 Task: Add a signature Kirsten Carter containing Best wishes for a happy National Voter Registration Day, Kirsten Carter to email address softage.3@softage.net and add a label Inventory management
Action: Mouse moved to (560, 312)
Screenshot: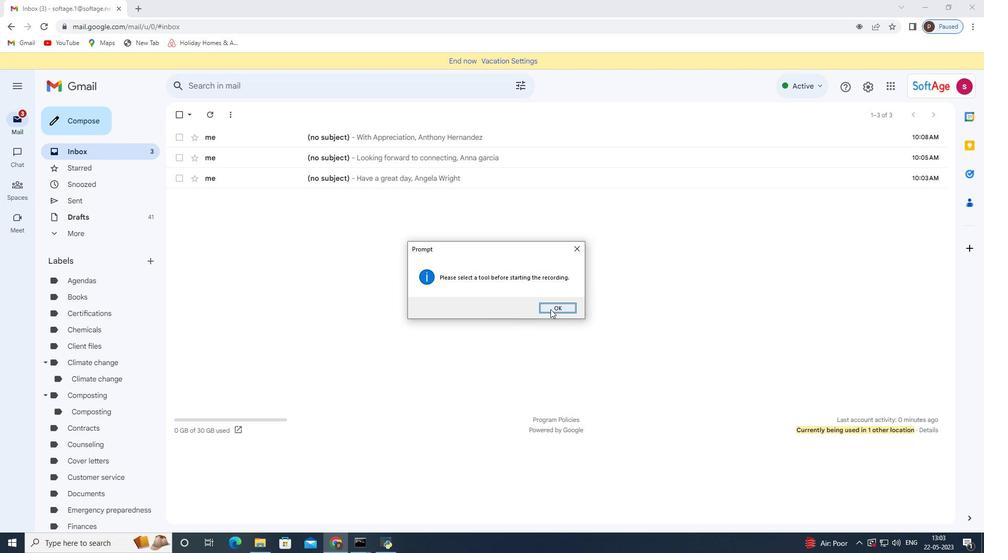 
Action: Mouse pressed left at (560, 312)
Screenshot: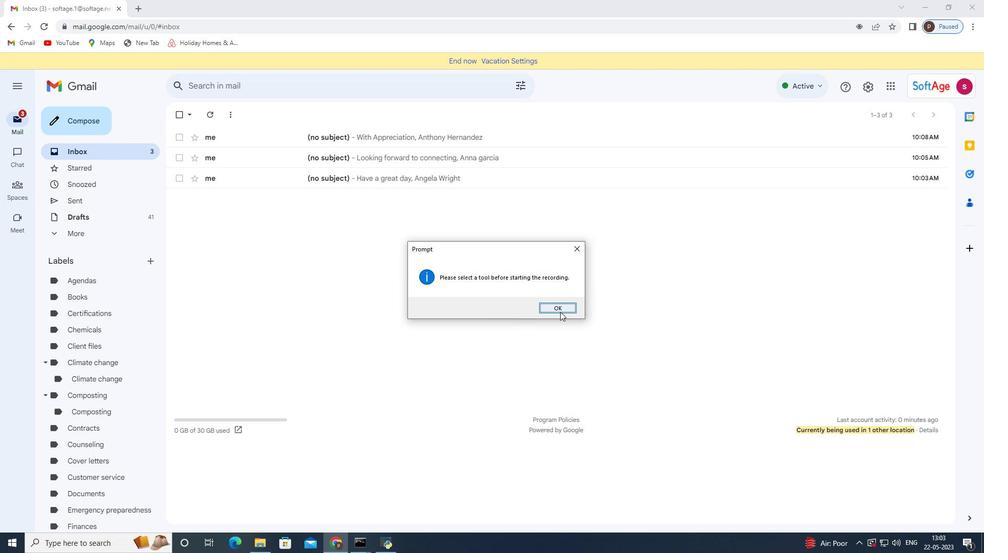 
Action: Mouse moved to (82, 119)
Screenshot: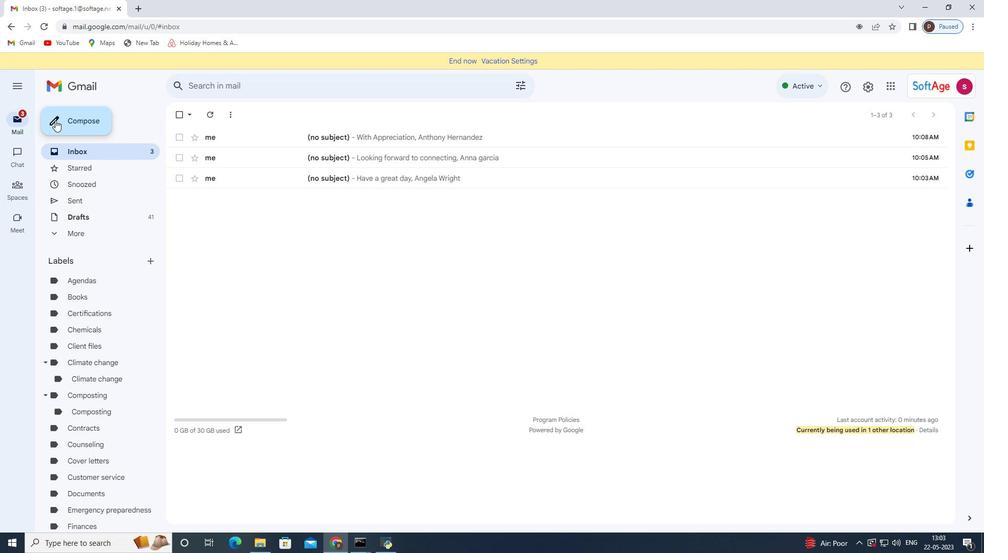 
Action: Mouse pressed left at (82, 119)
Screenshot: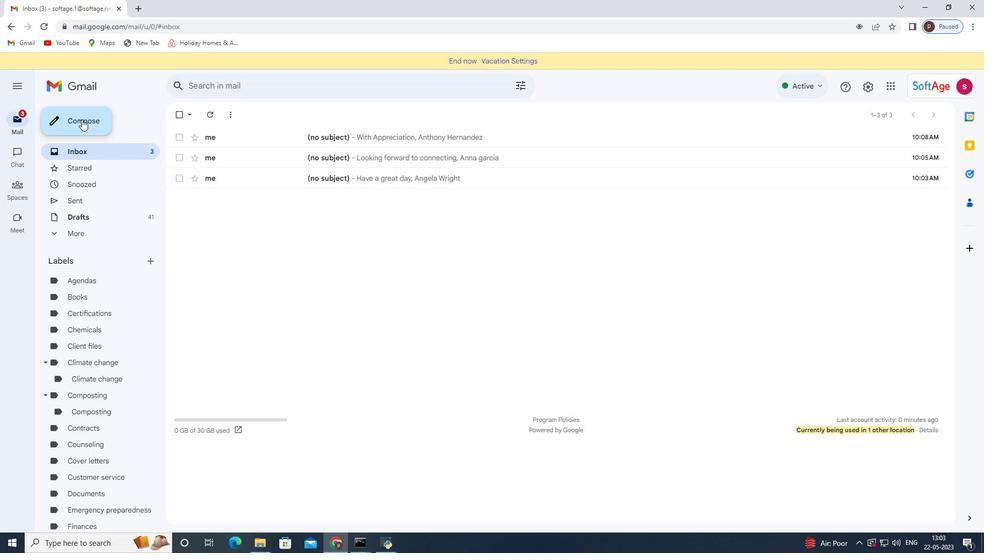 
Action: Mouse moved to (828, 520)
Screenshot: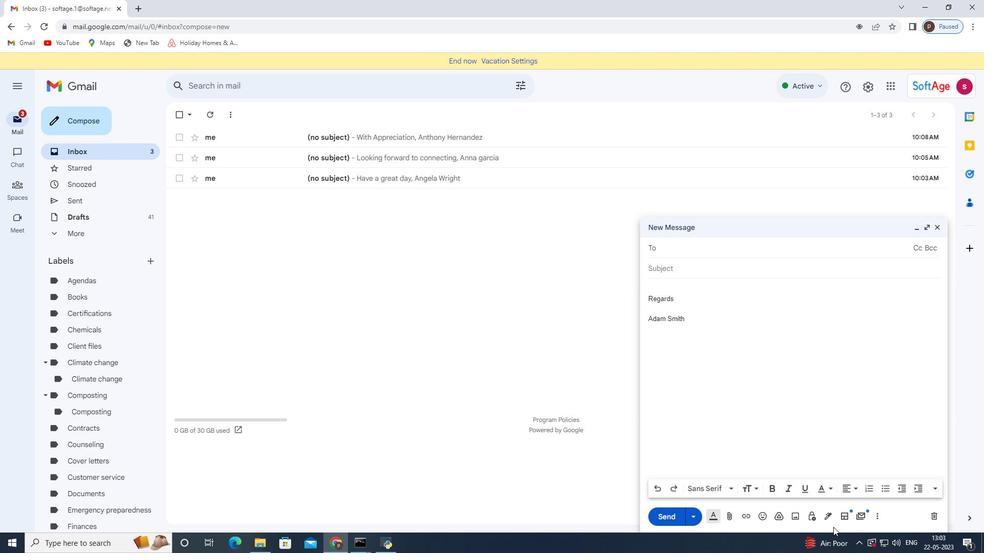 
Action: Mouse pressed left at (828, 520)
Screenshot: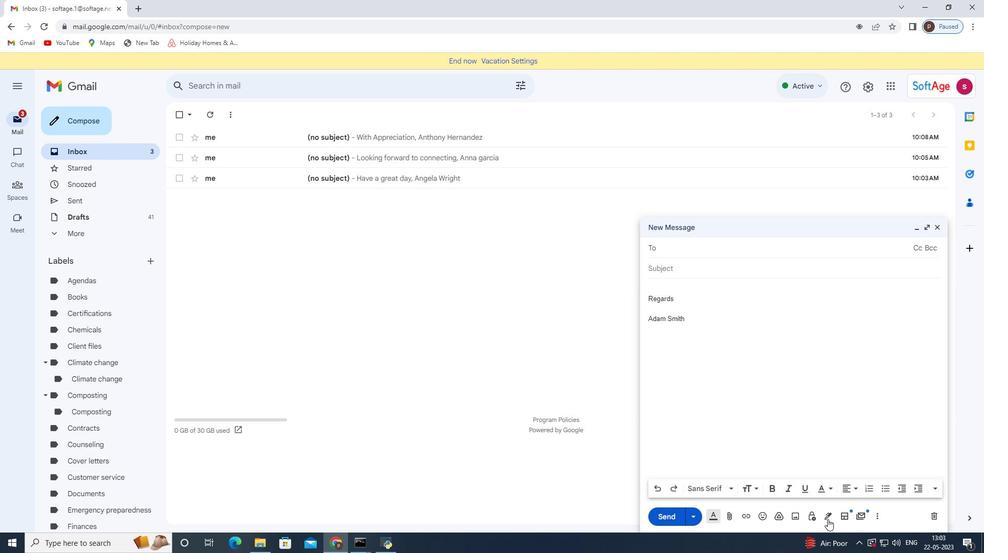 
Action: Mouse moved to (863, 462)
Screenshot: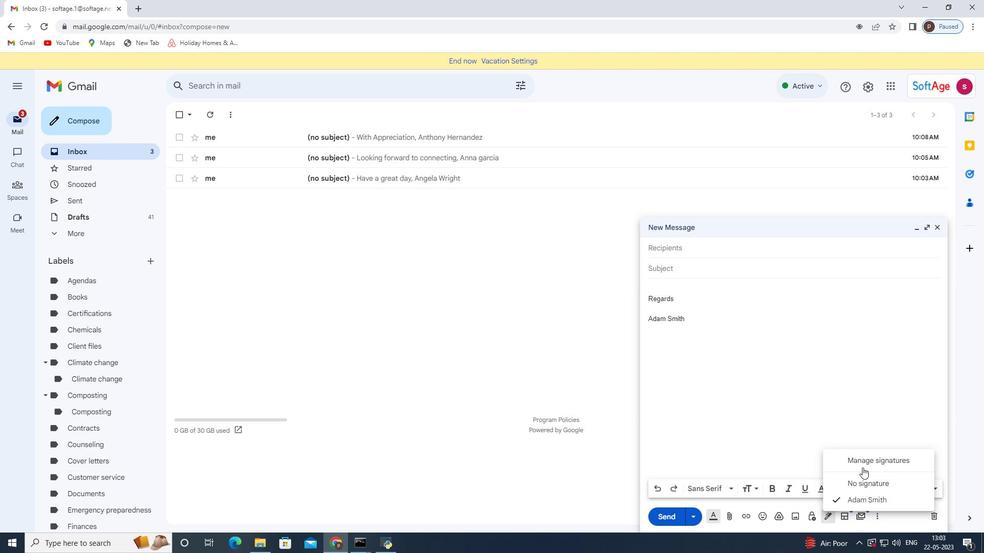 
Action: Mouse pressed left at (863, 462)
Screenshot: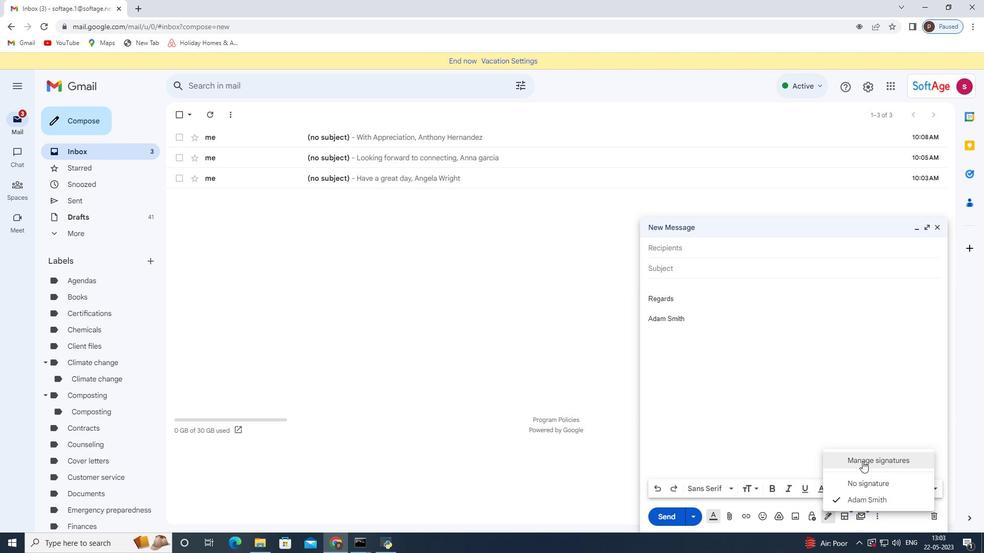 
Action: Mouse moved to (349, 360)
Screenshot: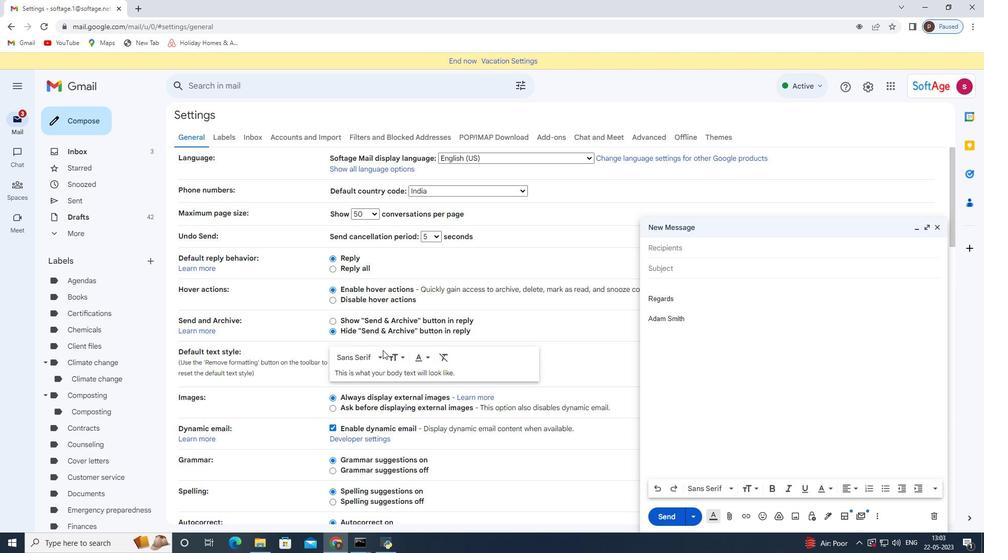 
Action: Mouse scrolled (349, 359) with delta (0, 0)
Screenshot: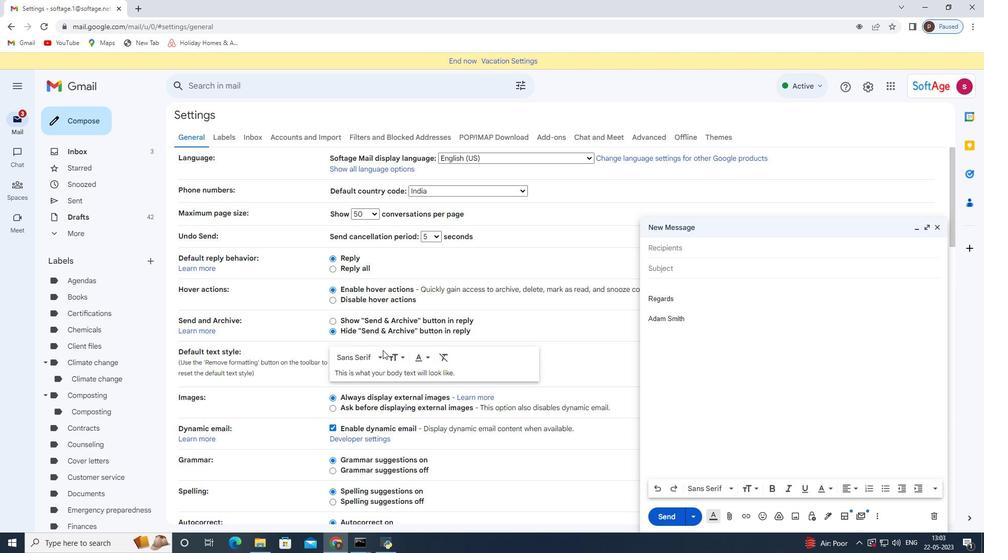 
Action: Mouse moved to (345, 365)
Screenshot: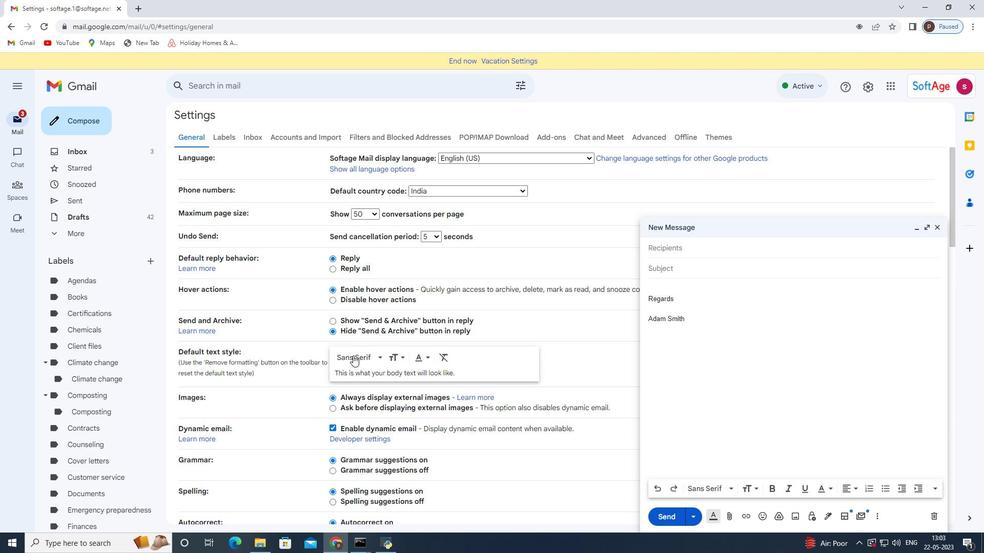 
Action: Mouse scrolled (345, 365) with delta (0, 0)
Screenshot: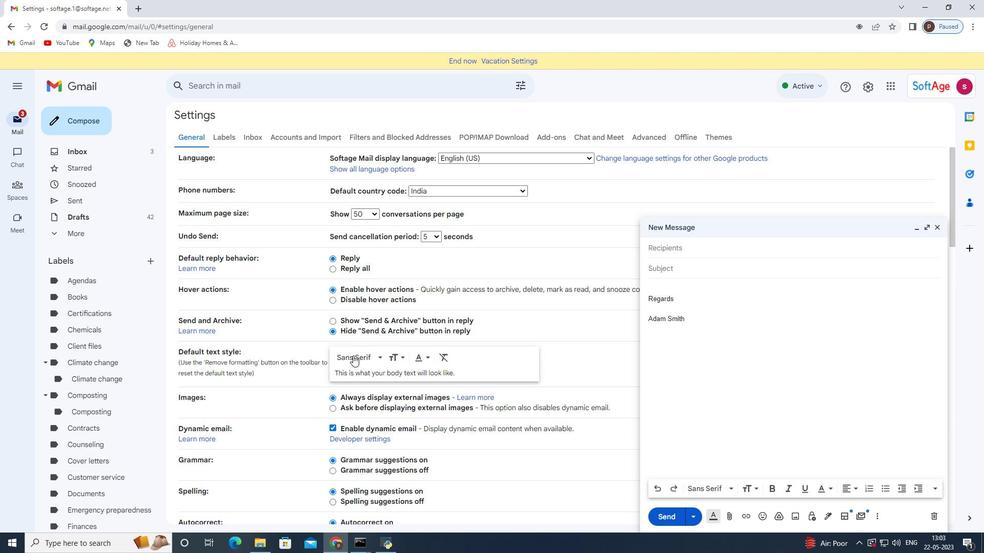 
Action: Mouse moved to (344, 367)
Screenshot: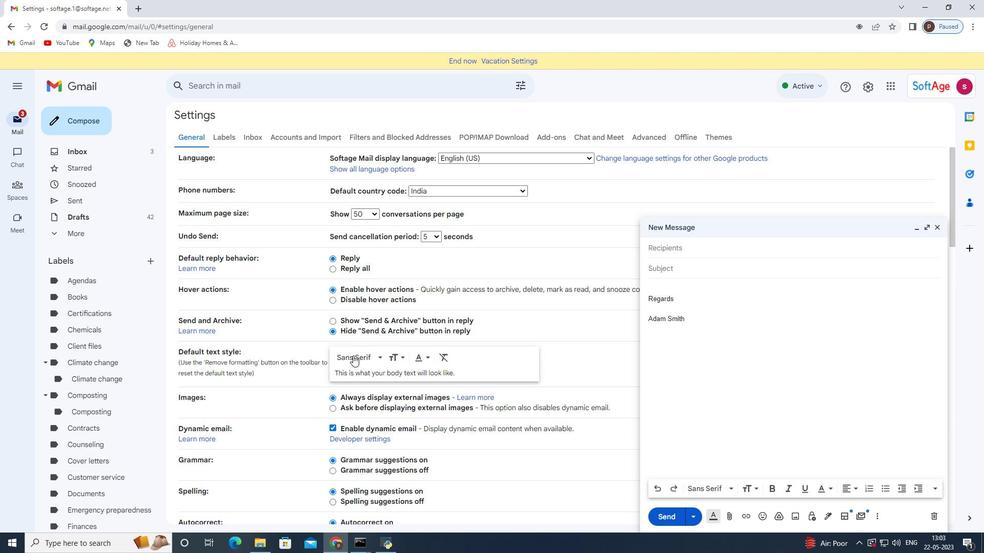 
Action: Mouse scrolled (344, 367) with delta (0, 0)
Screenshot: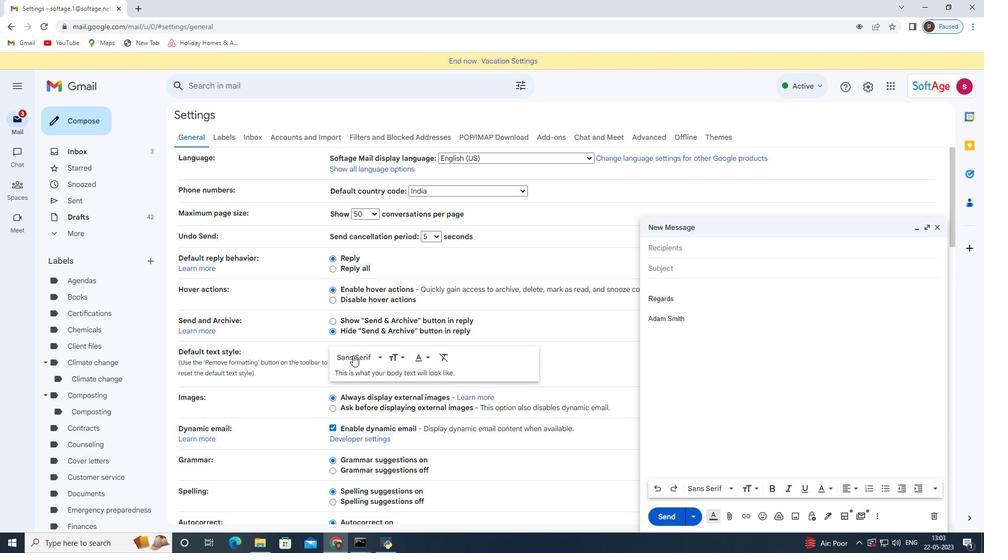 
Action: Mouse moved to (342, 370)
Screenshot: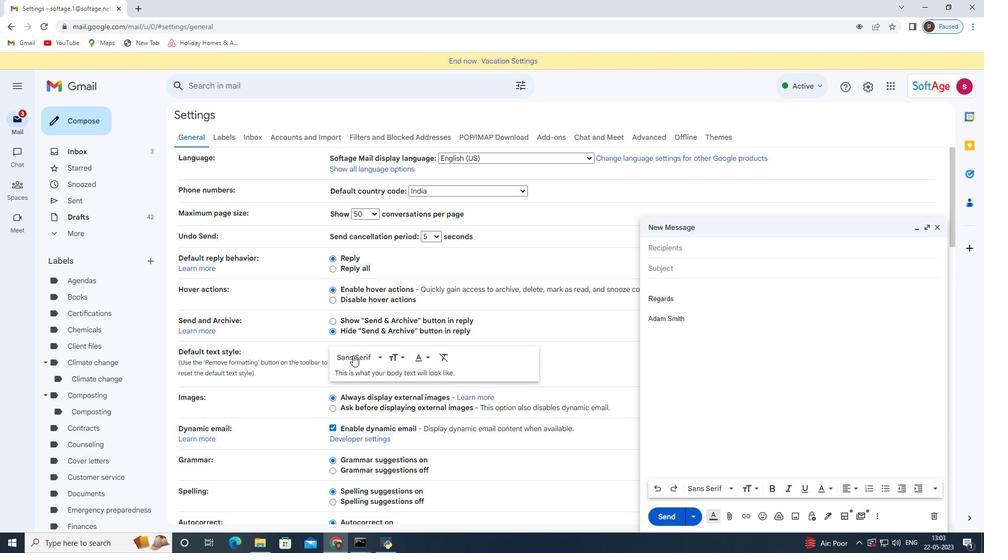 
Action: Mouse scrolled (342, 370) with delta (0, 0)
Screenshot: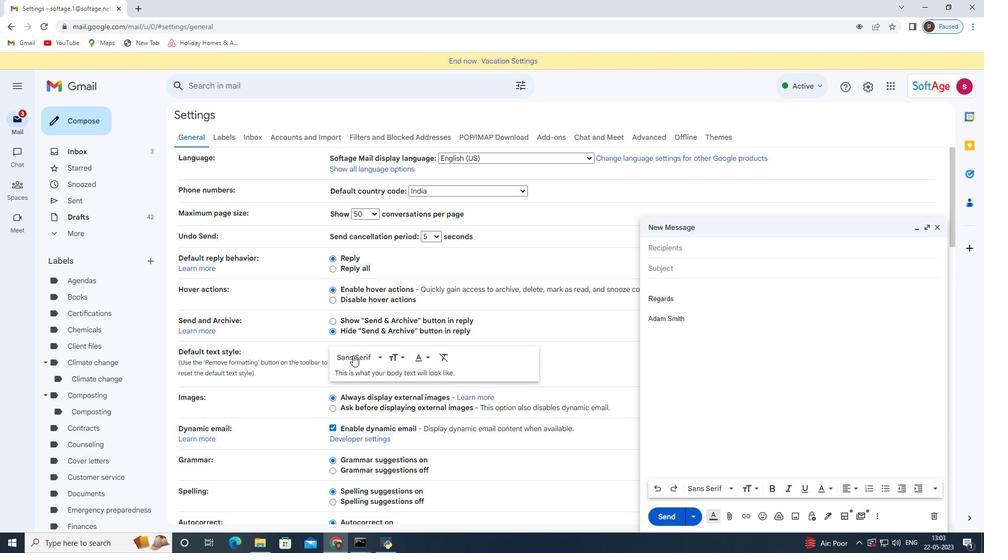 
Action: Mouse moved to (341, 373)
Screenshot: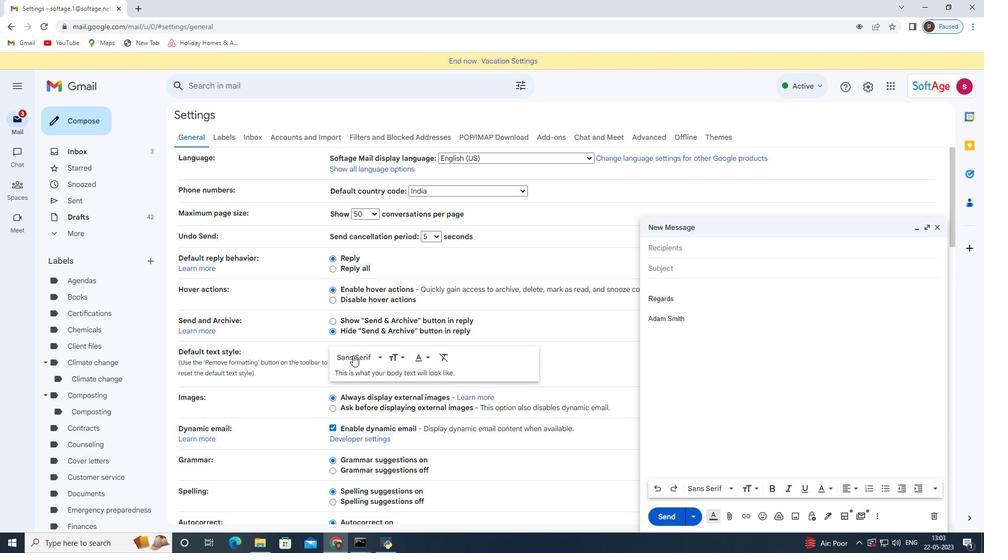 
Action: Mouse scrolled (341, 372) with delta (0, 0)
Screenshot: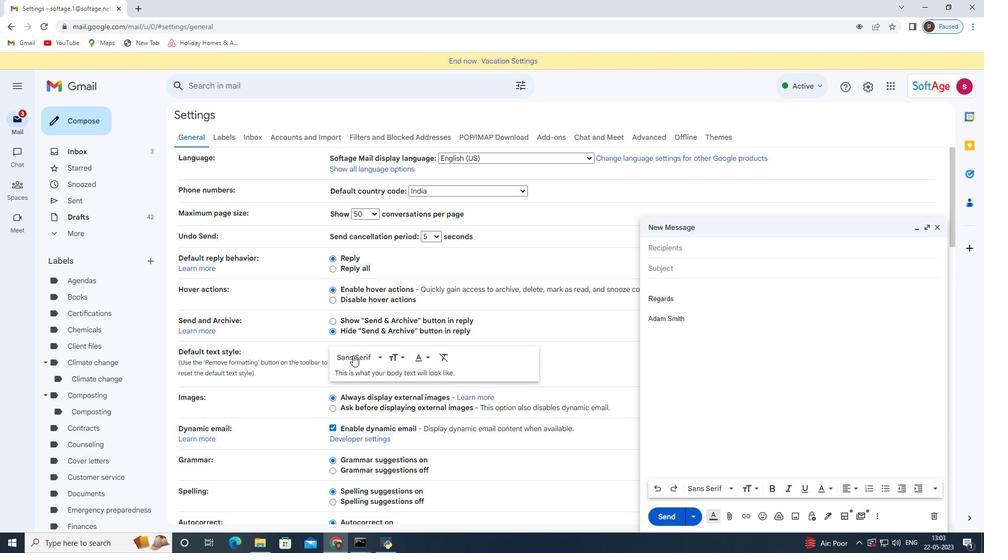 
Action: Mouse moved to (341, 375)
Screenshot: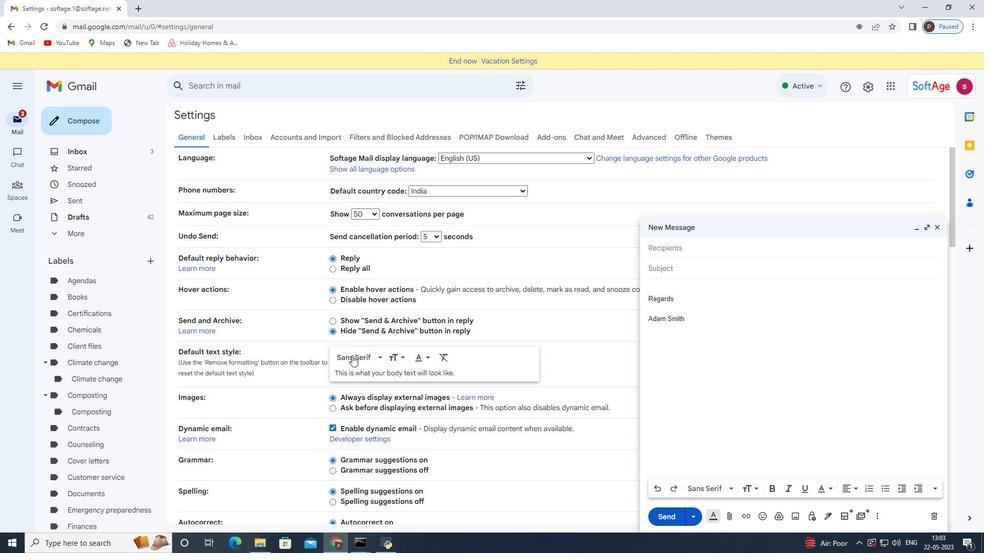 
Action: Mouse scrolled (341, 374) with delta (0, 0)
Screenshot: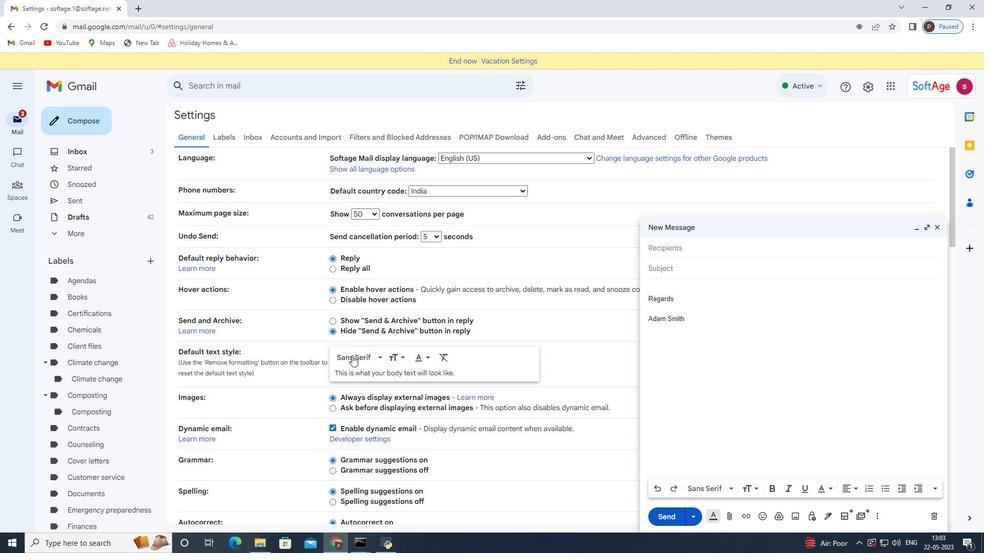 
Action: Mouse moved to (341, 382)
Screenshot: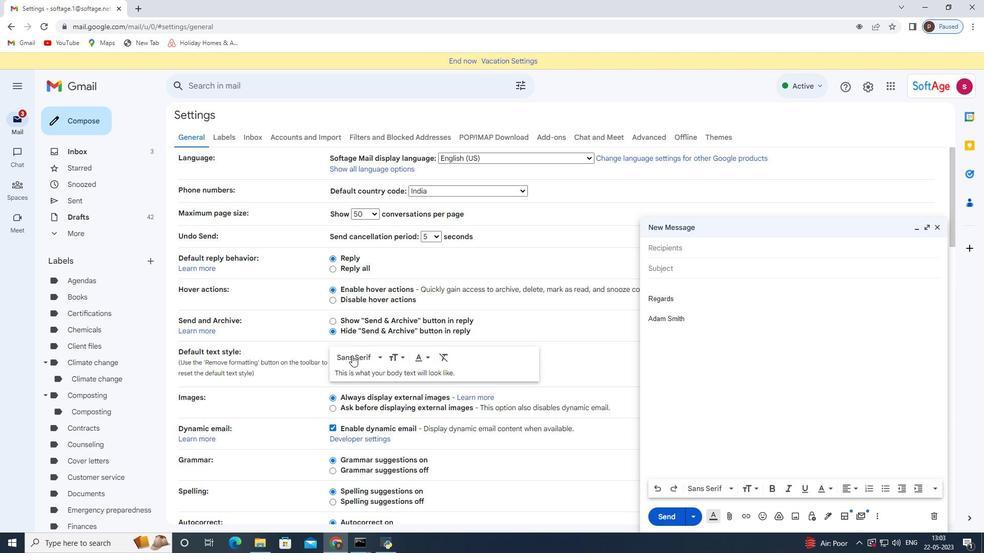 
Action: Mouse scrolled (341, 375) with delta (0, 0)
Screenshot: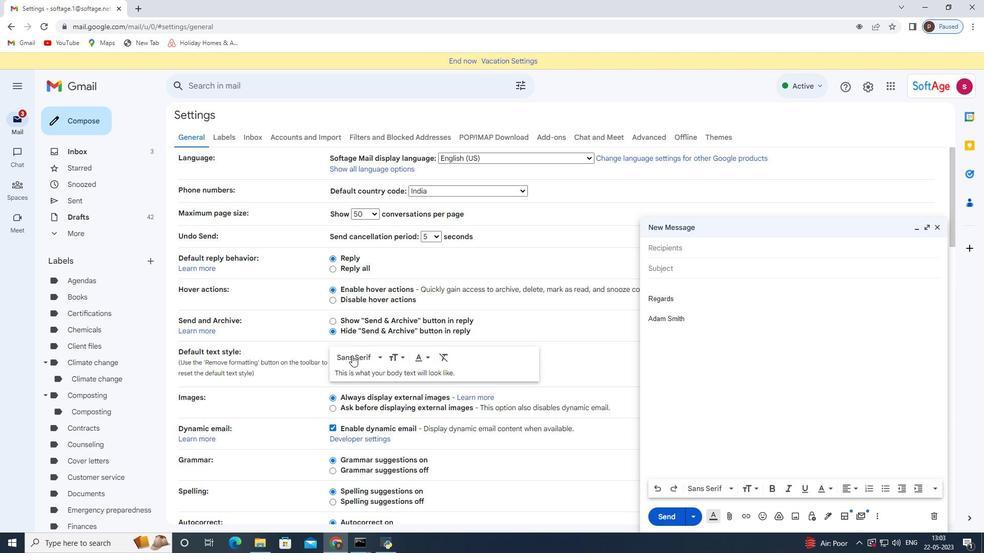 
Action: Mouse moved to (342, 383)
Screenshot: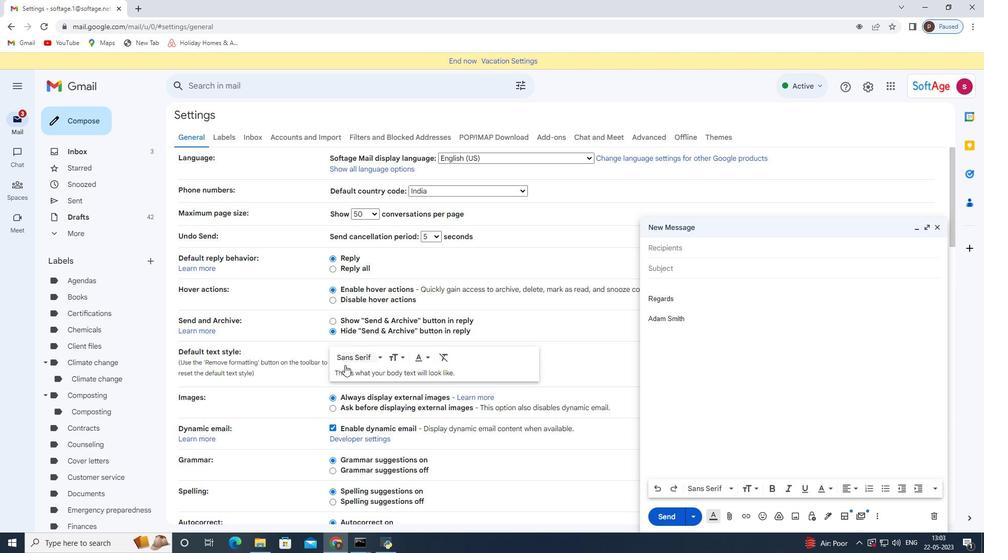 
Action: Mouse scrolled (342, 383) with delta (0, 0)
Screenshot: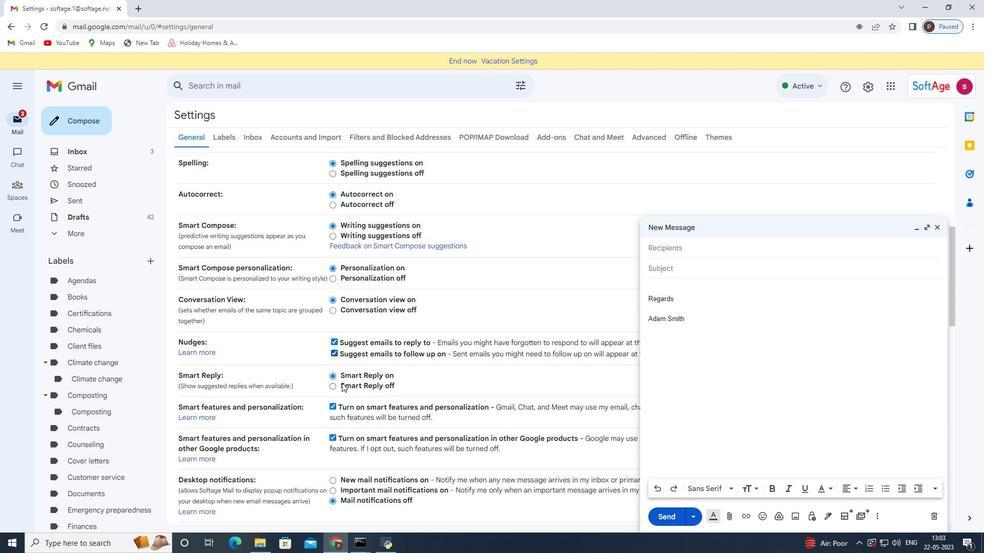 
Action: Mouse scrolled (342, 383) with delta (0, 0)
Screenshot: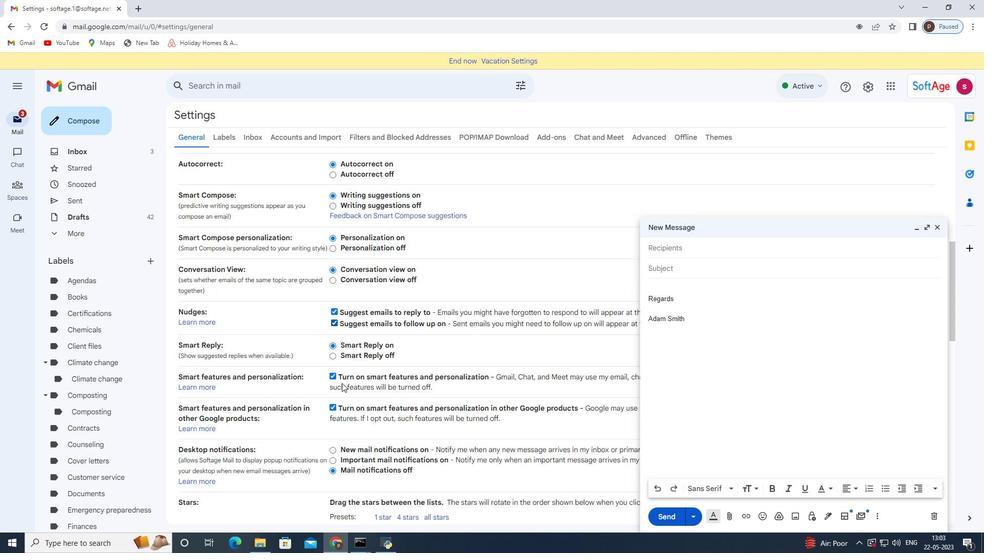 
Action: Mouse scrolled (342, 383) with delta (0, 0)
Screenshot: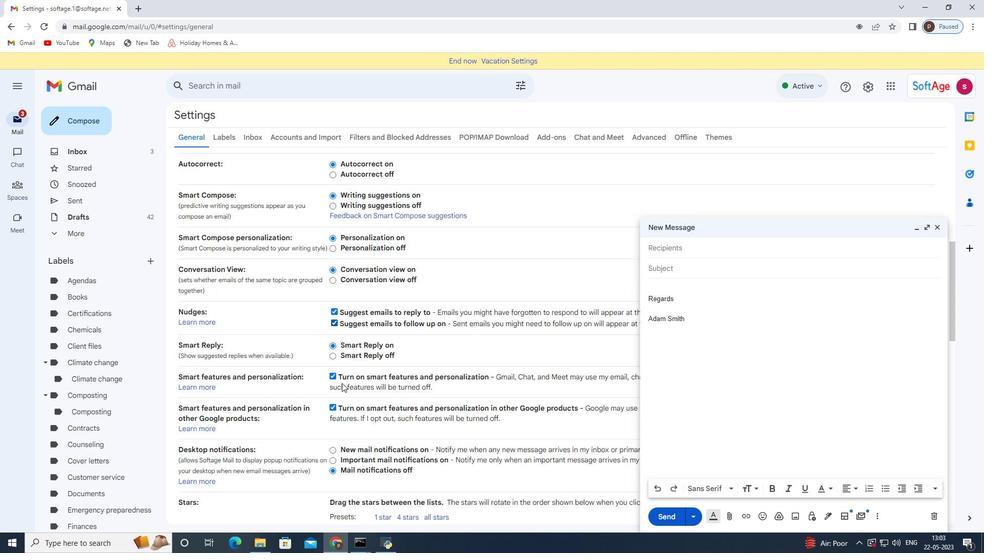 
Action: Mouse moved to (344, 383)
Screenshot: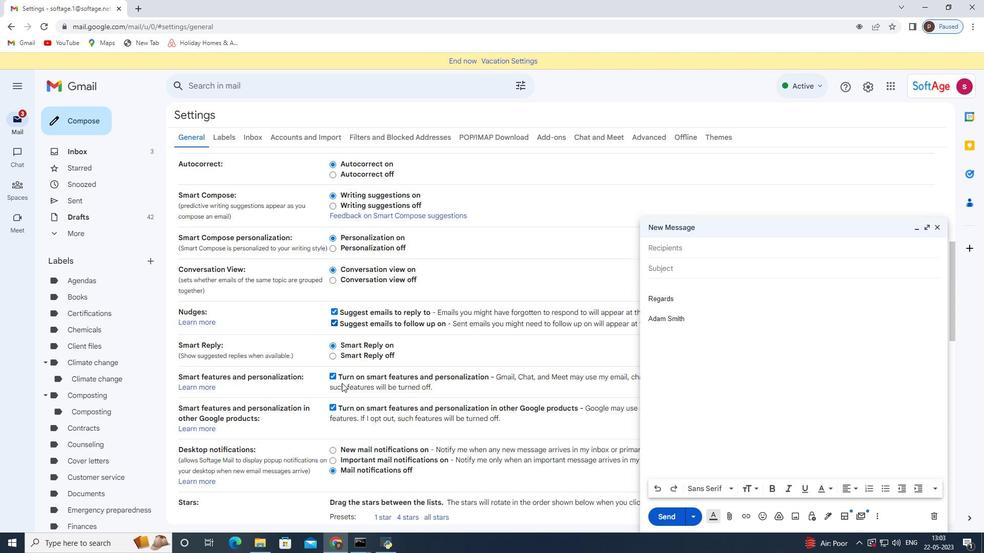 
Action: Mouse scrolled (344, 383) with delta (0, 0)
Screenshot: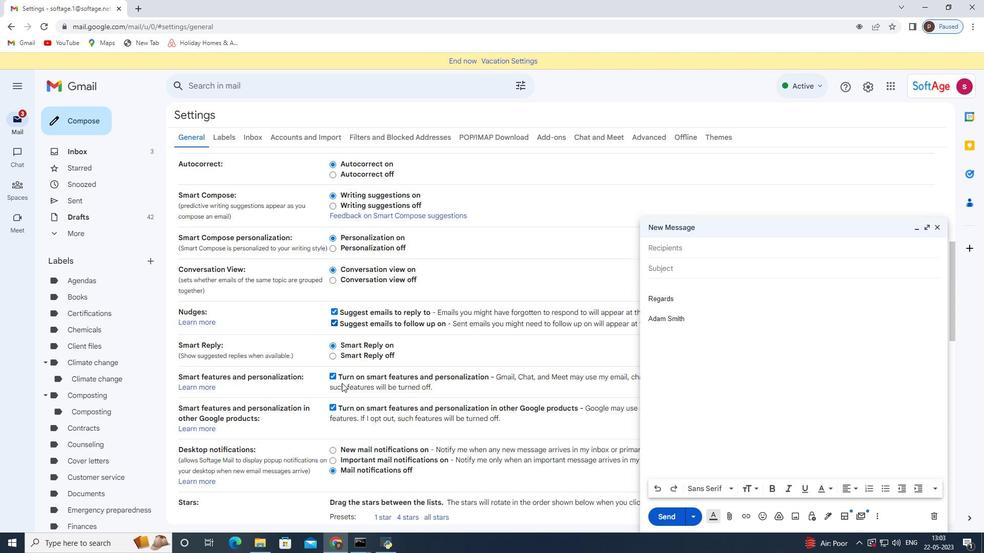 
Action: Mouse moved to (354, 381)
Screenshot: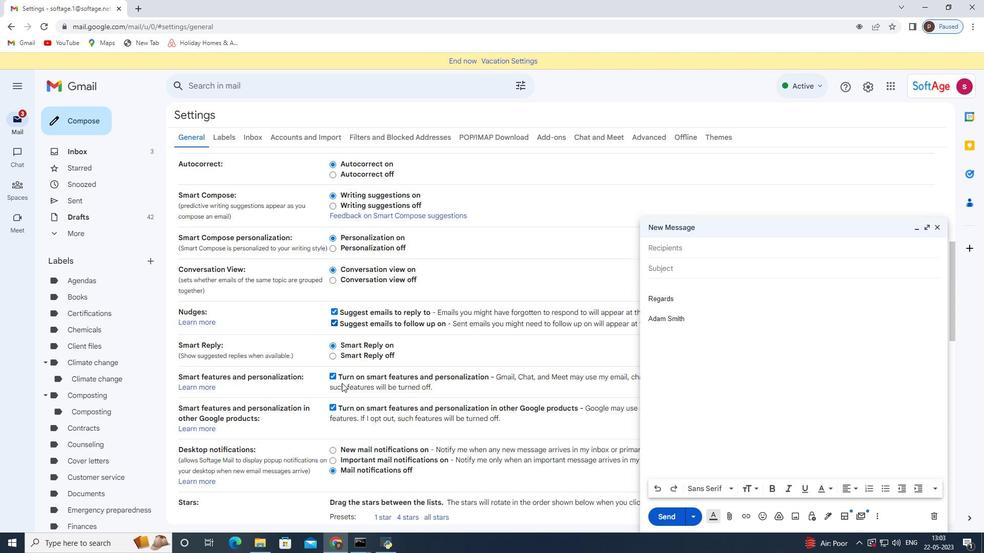 
Action: Mouse scrolled (354, 380) with delta (0, 0)
Screenshot: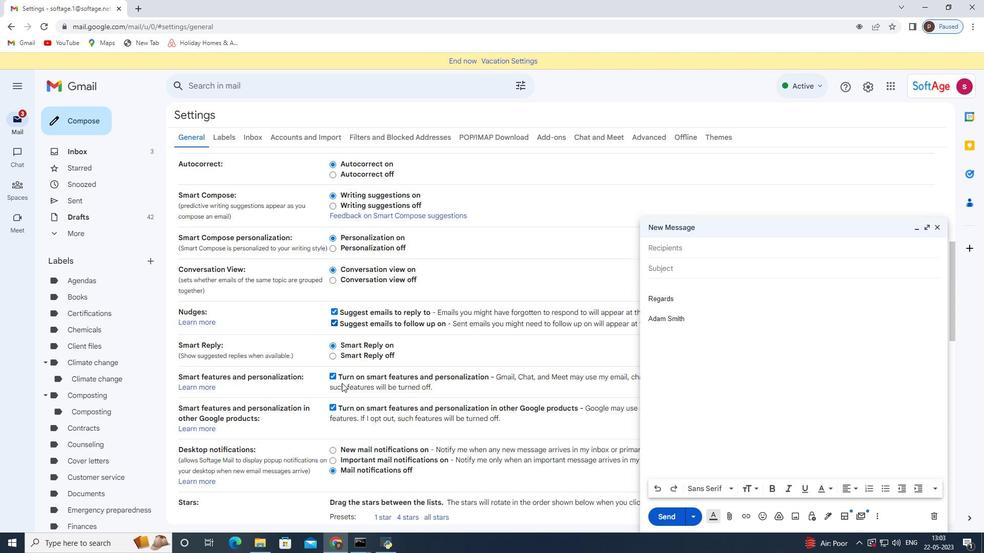 
Action: Mouse moved to (377, 373)
Screenshot: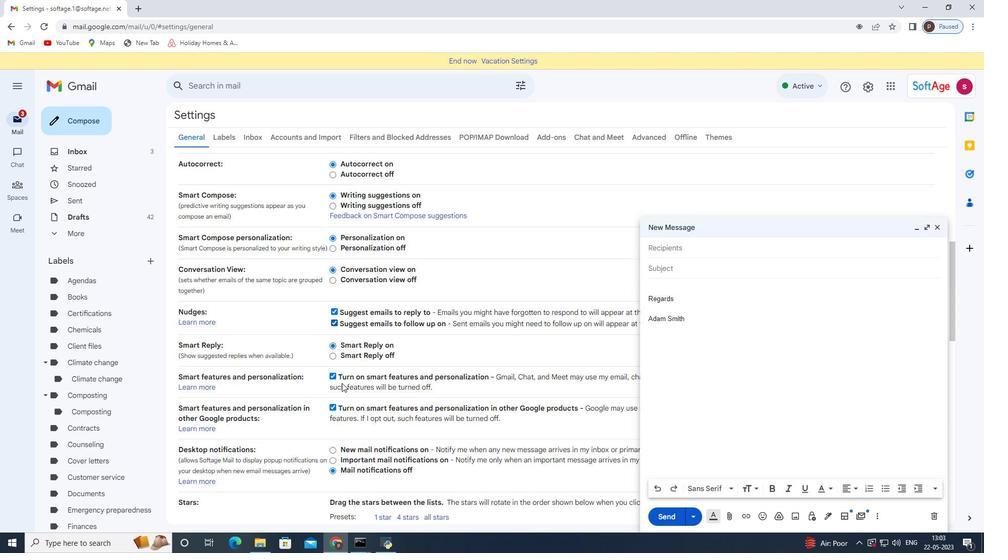 
Action: Mouse scrolled (377, 373) with delta (0, 0)
Screenshot: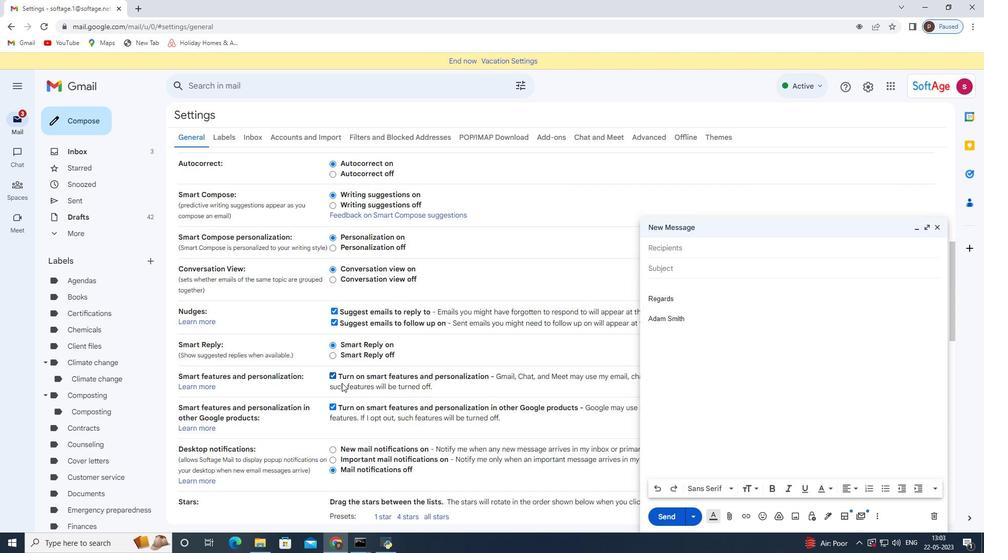
Action: Mouse moved to (432, 359)
Screenshot: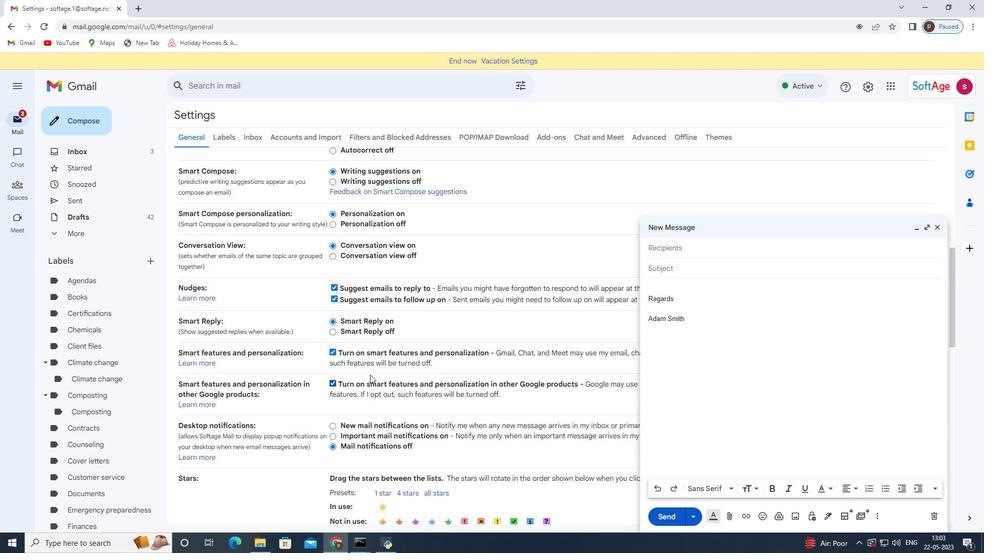 
Action: Mouse scrolled (432, 358) with delta (0, 0)
Screenshot: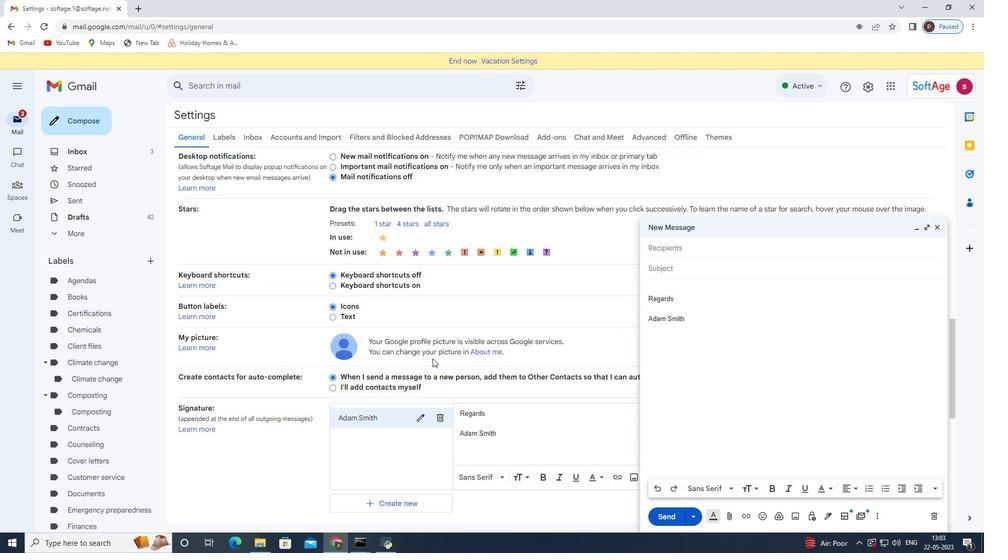 
Action: Mouse scrolled (432, 358) with delta (0, 0)
Screenshot: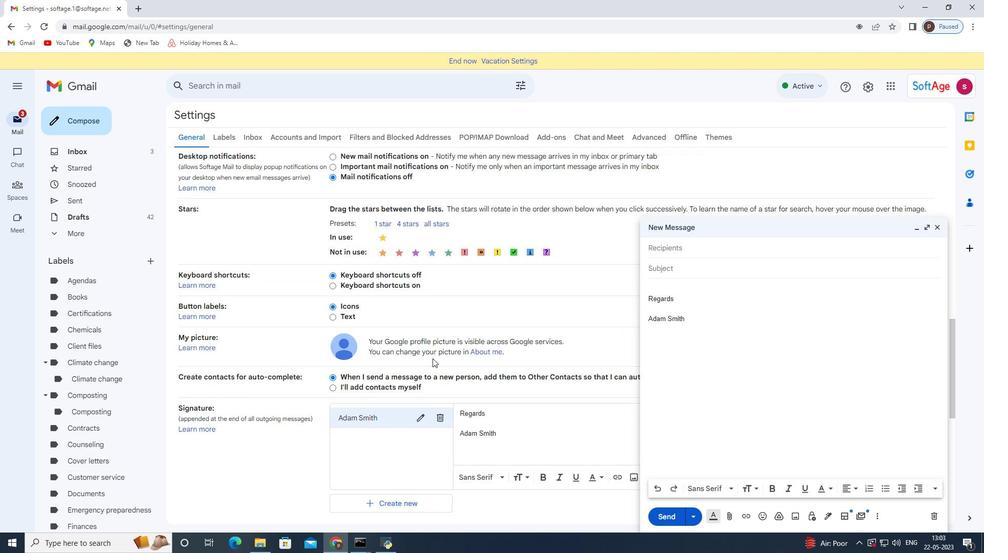 
Action: Mouse scrolled (432, 358) with delta (0, 0)
Screenshot: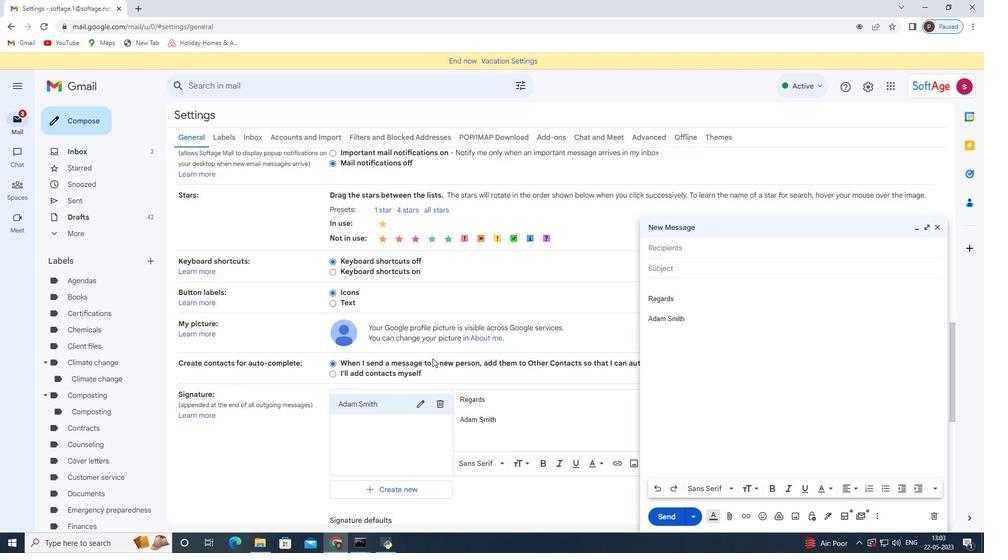 
Action: Mouse moved to (447, 251)
Screenshot: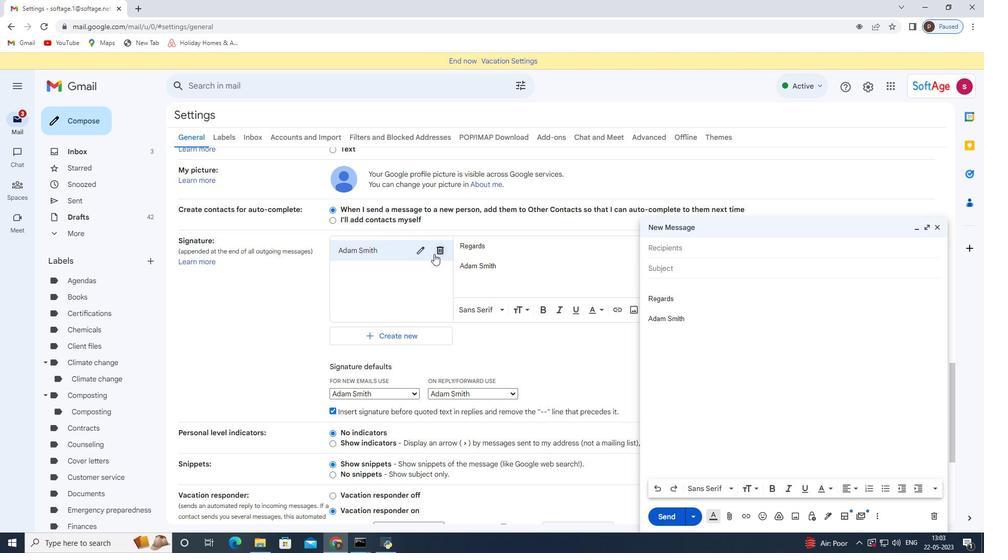 
Action: Mouse pressed left at (447, 251)
Screenshot: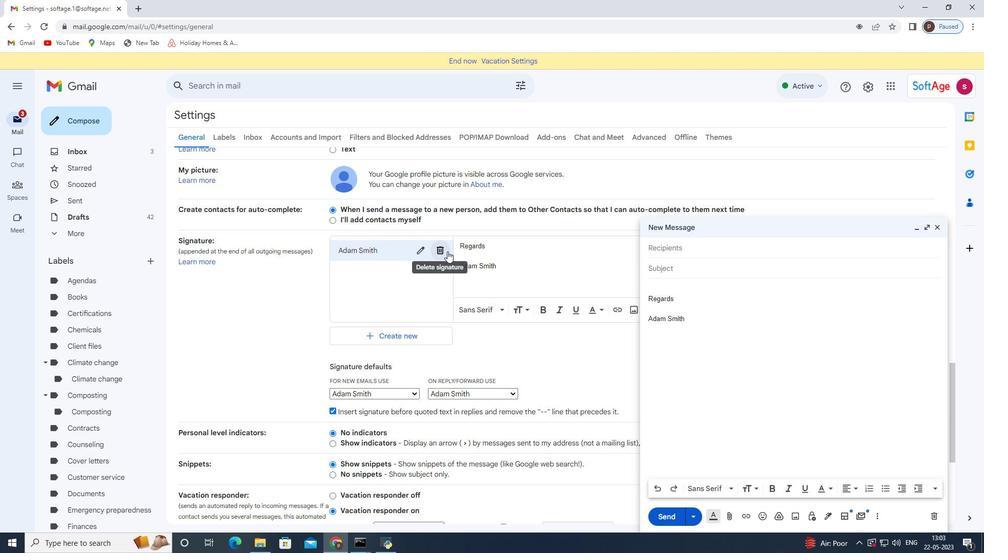 
Action: Mouse moved to (569, 312)
Screenshot: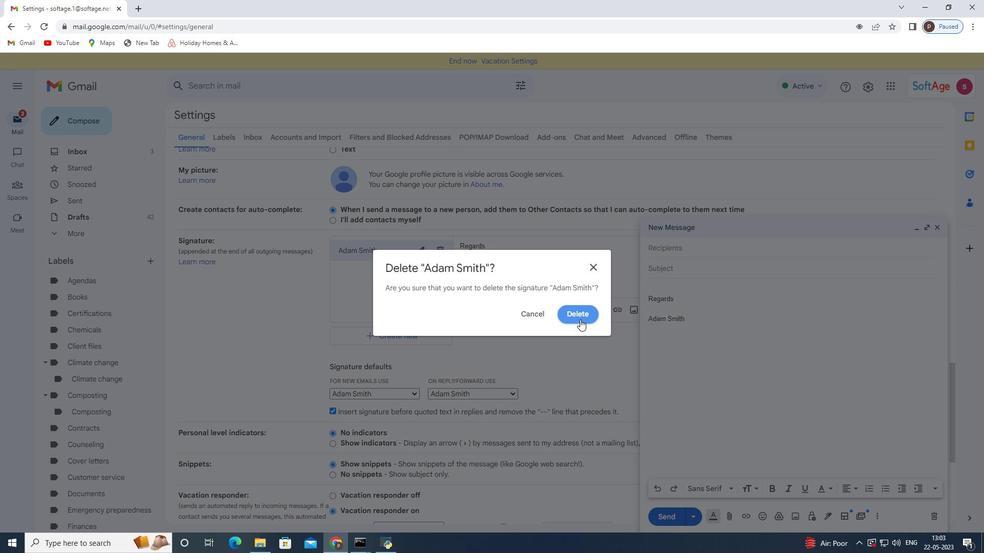 
Action: Mouse pressed left at (569, 312)
Screenshot: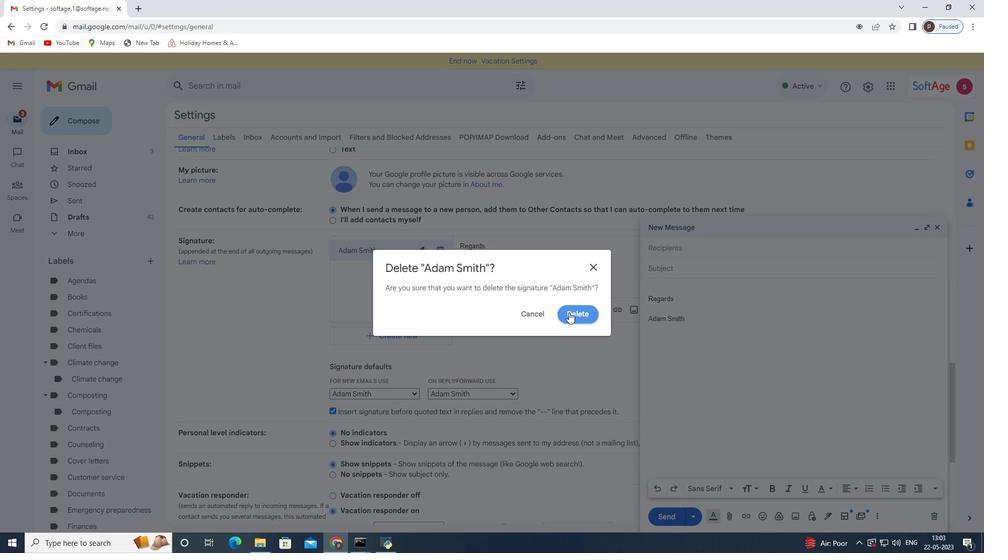 
Action: Mouse moved to (375, 265)
Screenshot: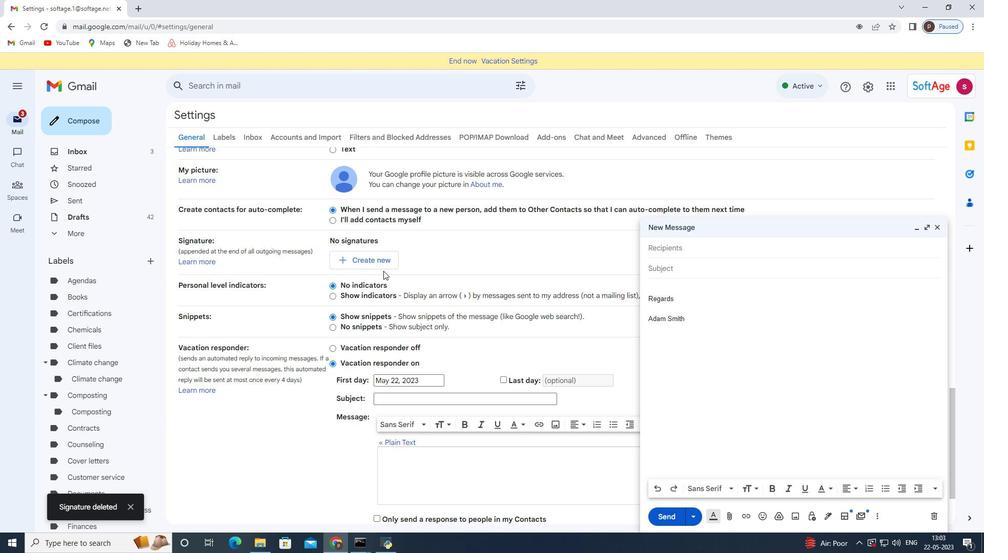 
Action: Mouse pressed left at (375, 265)
Screenshot: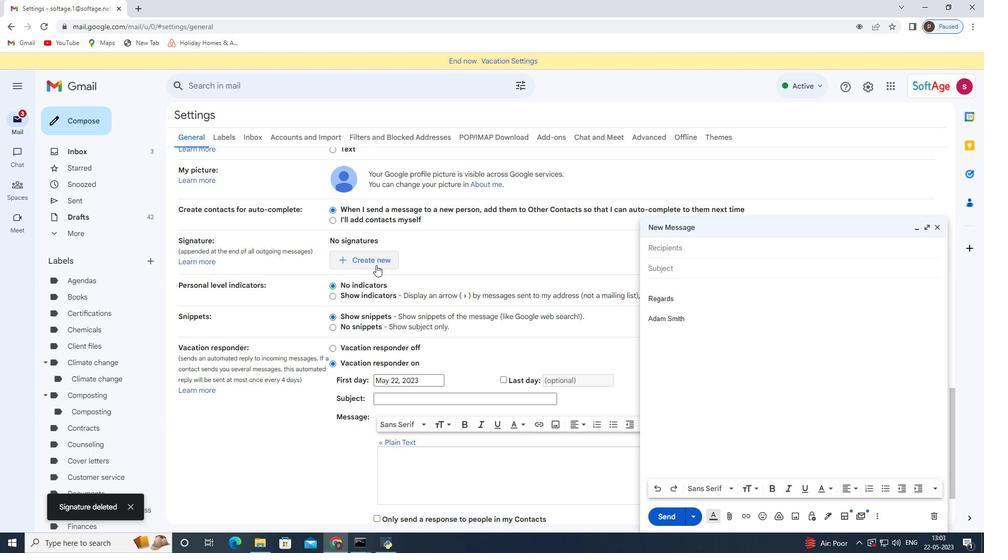 
Action: Mouse moved to (416, 283)
Screenshot: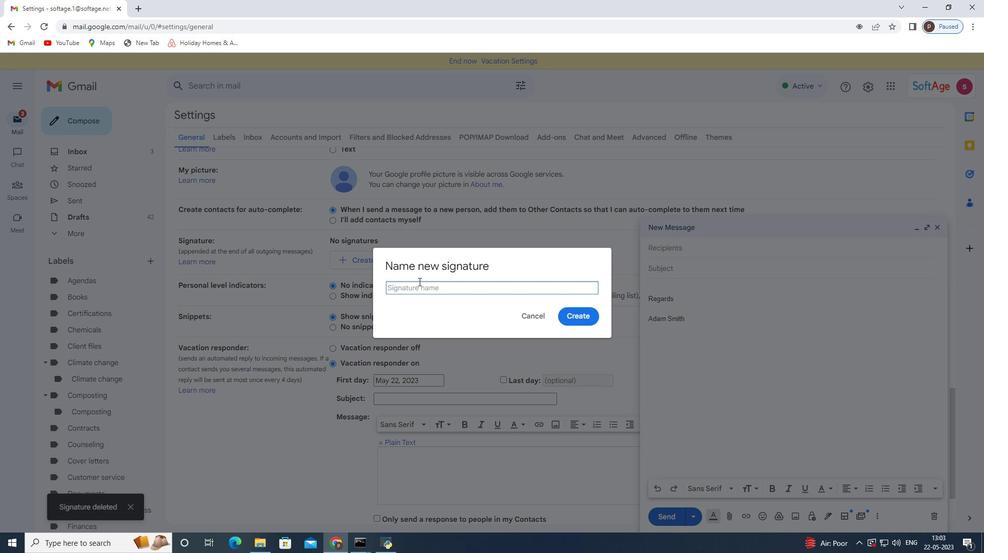 
Action: Mouse pressed left at (416, 283)
Screenshot: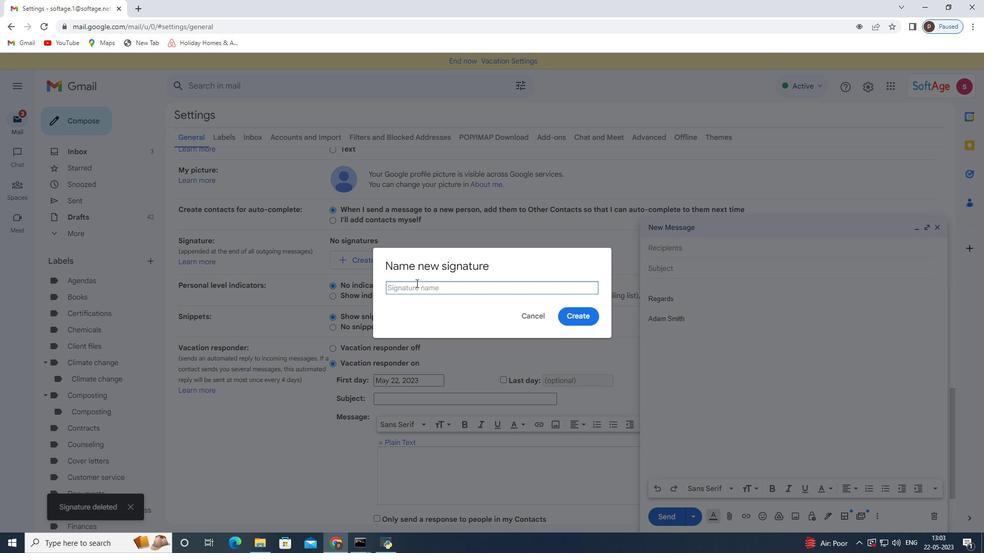 
Action: Key pressed <Key.shift>Kirsten<Key.space><Key.shift>Carter
Screenshot: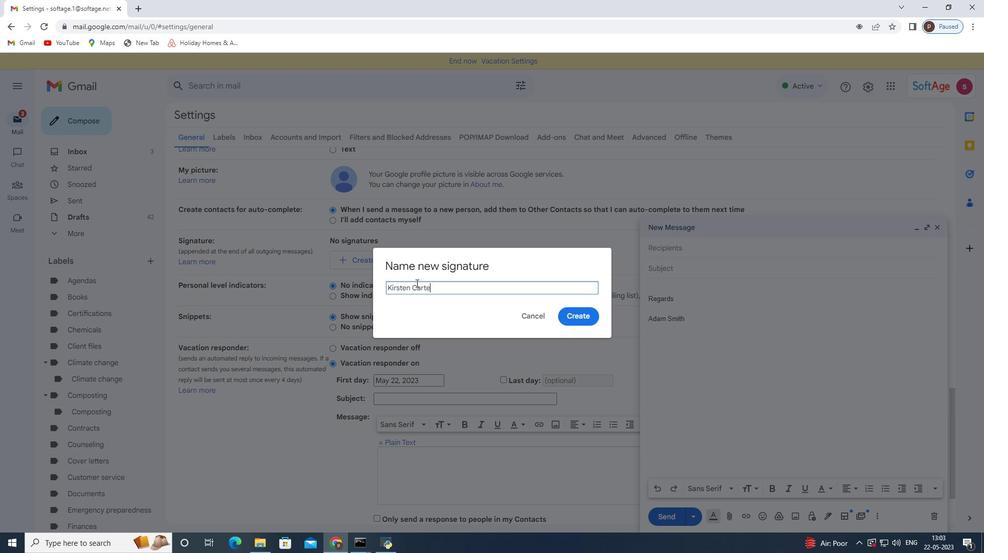
Action: Mouse moved to (565, 315)
Screenshot: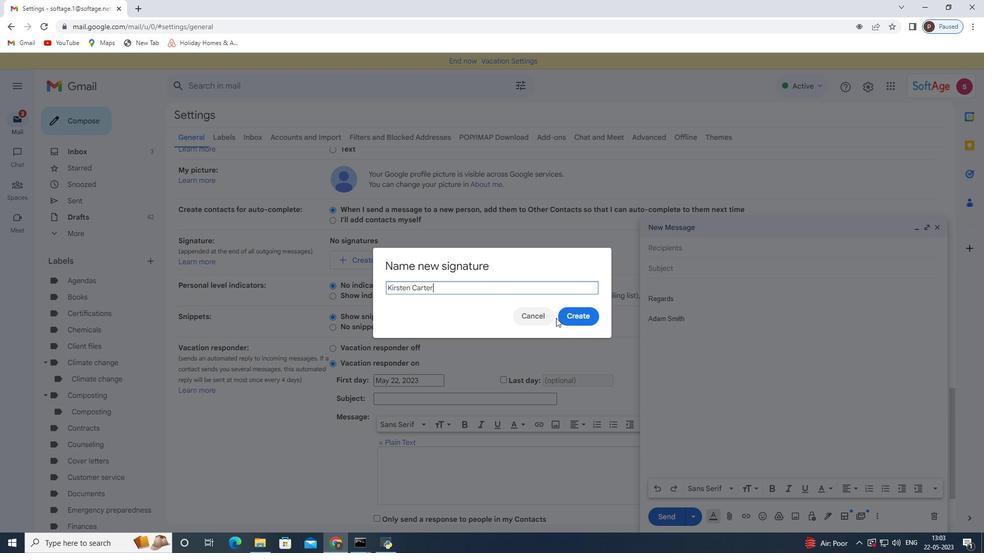 
Action: Mouse pressed left at (565, 315)
Screenshot: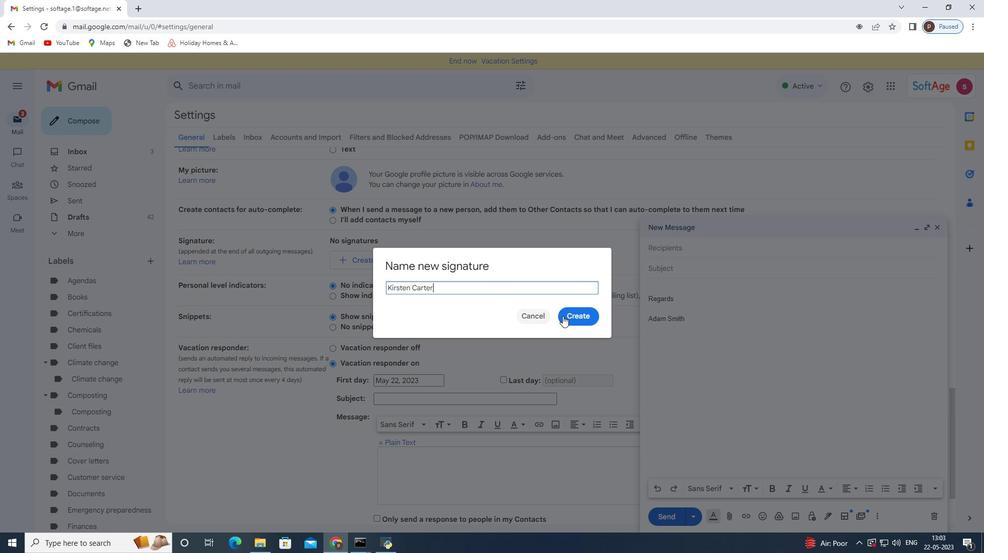 
Action: Mouse moved to (491, 248)
Screenshot: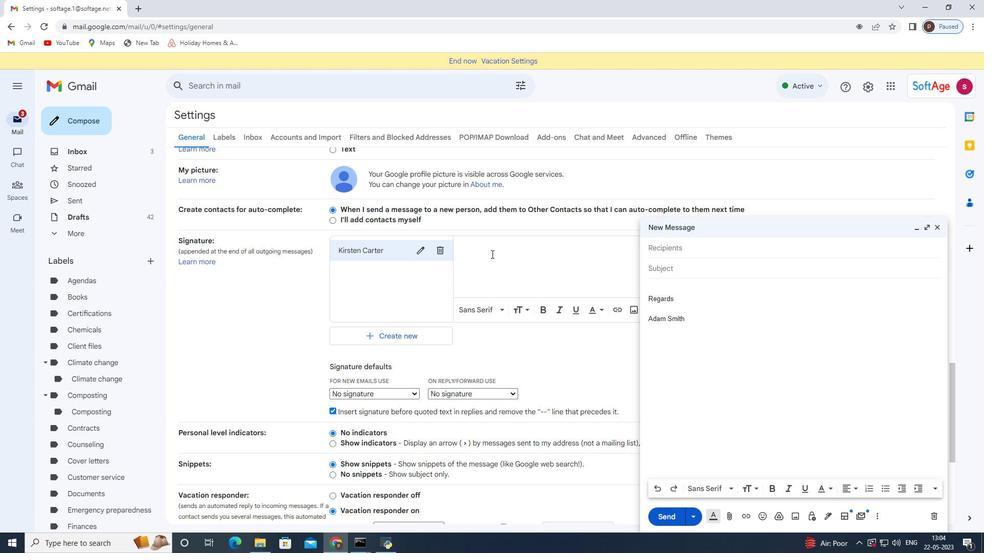 
Action: Mouse pressed left at (491, 248)
Screenshot: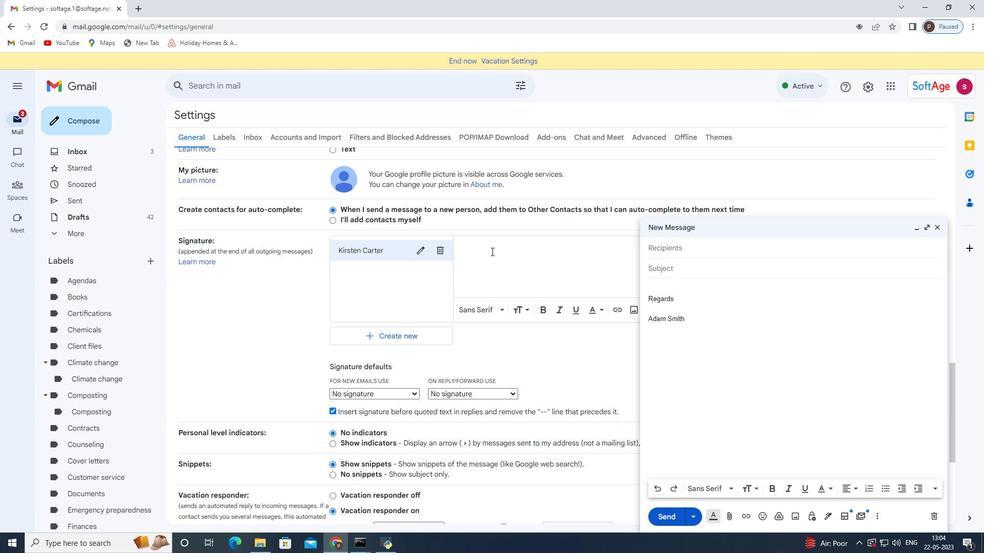 
Action: Key pressed b<Key.backspace><Key.shift>Best<Key.space>wishes<Key.space>for<Key.space>a<Key.space>happy<Key.space><Key.shift>National<Key.space><Key.shift>Voter<Key.space><Key.shift>Registration<Key.space><Key.shift>Day,<Key.enter><Key.shift>Kirsten<Key.space><Key.shift>Carter
Screenshot: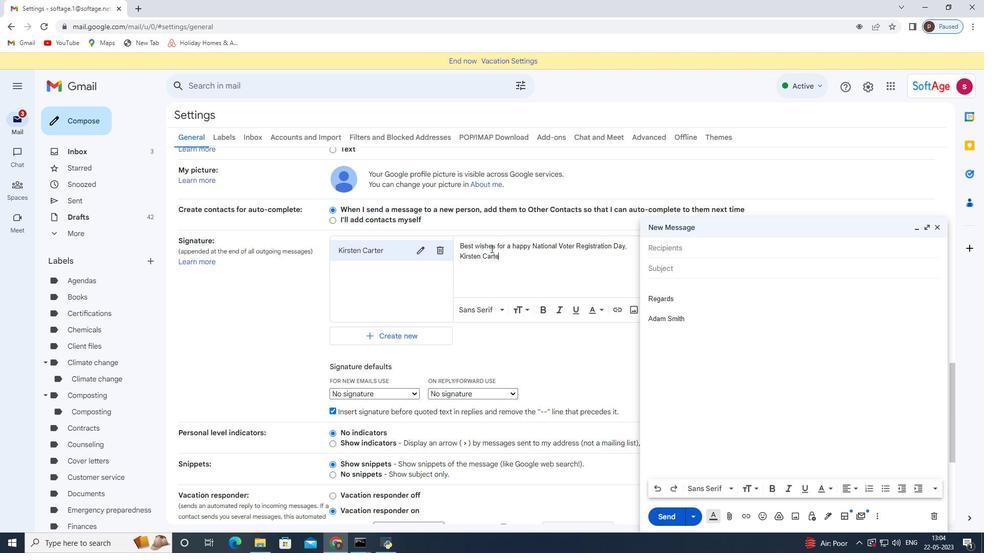 
Action: Mouse moved to (411, 394)
Screenshot: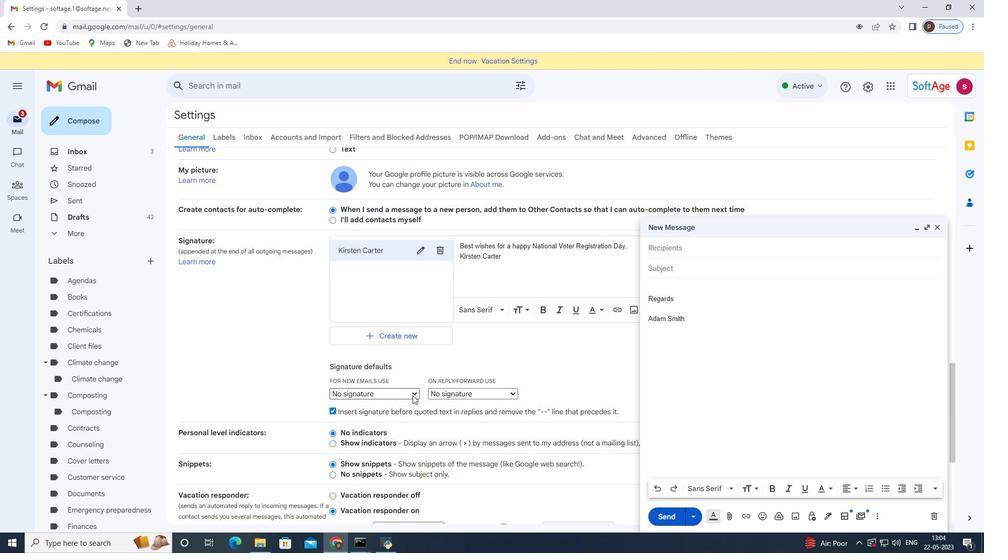 
Action: Mouse pressed left at (411, 394)
Screenshot: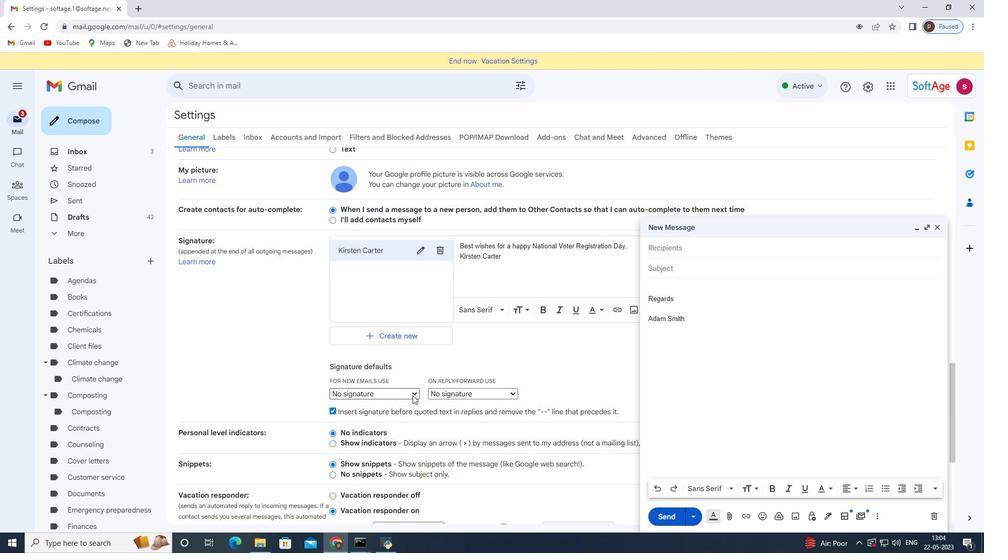 
Action: Mouse moved to (397, 414)
Screenshot: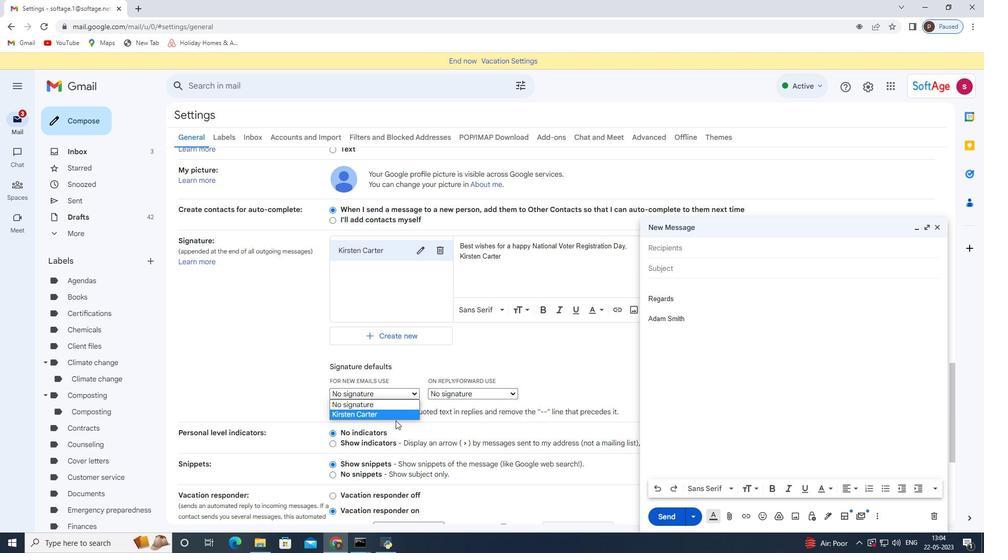 
Action: Mouse pressed left at (397, 414)
Screenshot: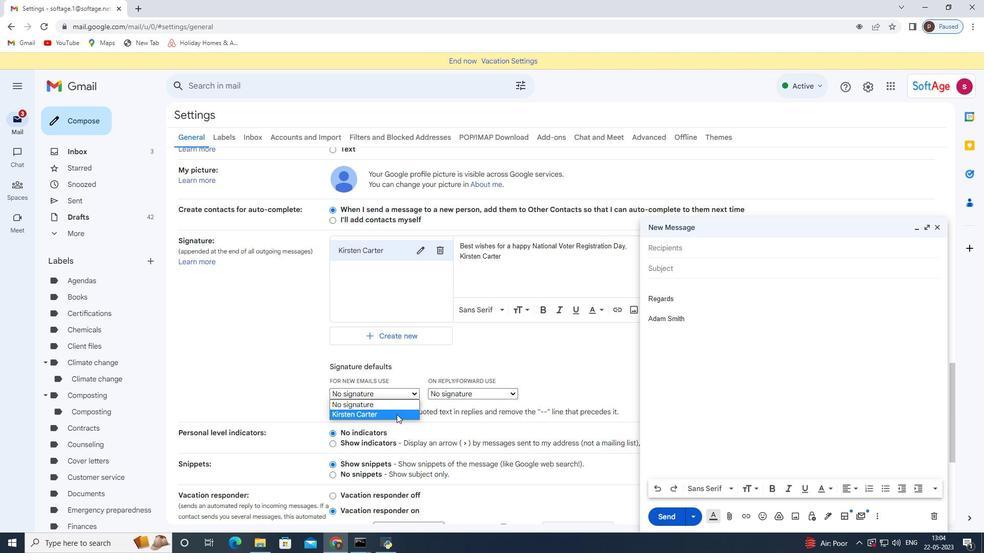 
Action: Mouse moved to (484, 393)
Screenshot: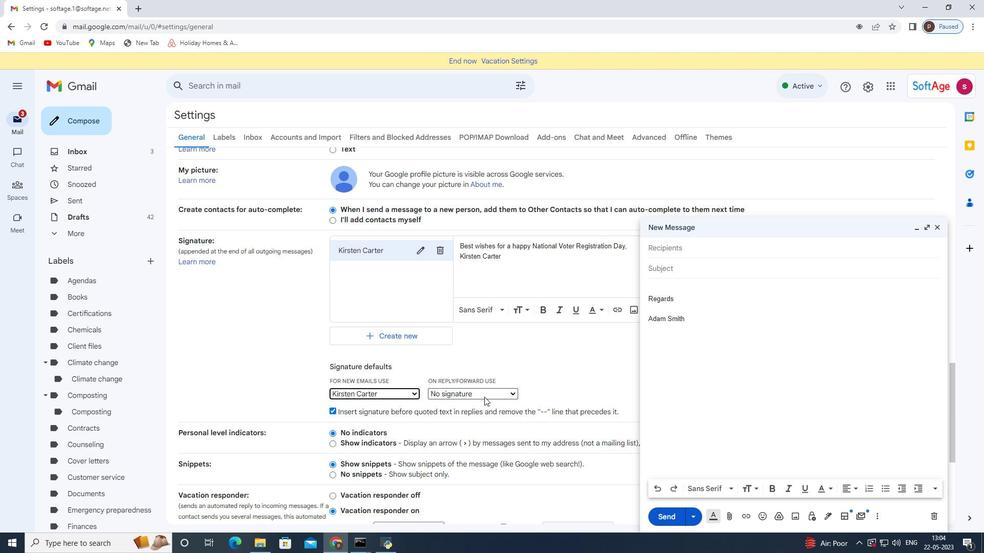 
Action: Mouse pressed left at (484, 393)
Screenshot: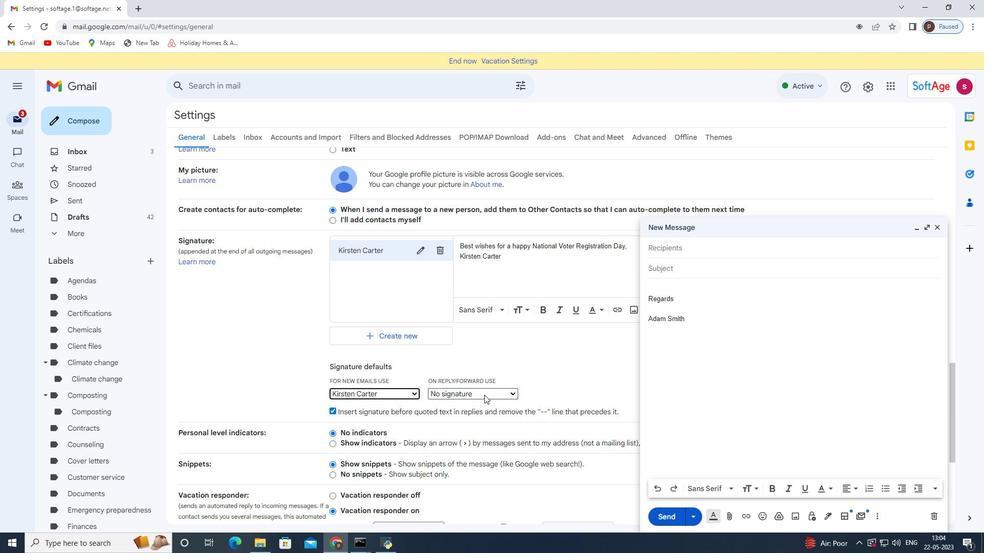 
Action: Mouse moved to (475, 410)
Screenshot: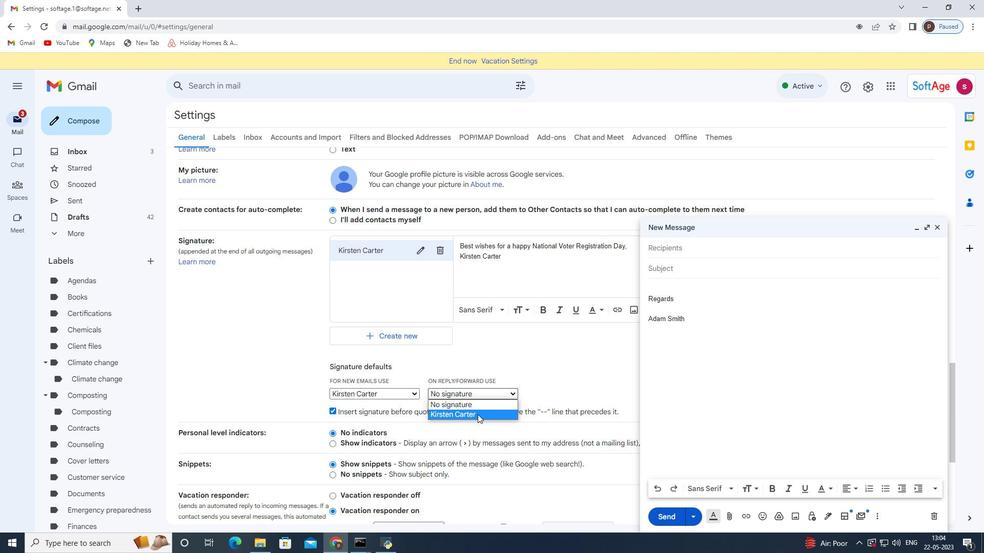 
Action: Mouse pressed left at (475, 410)
Screenshot: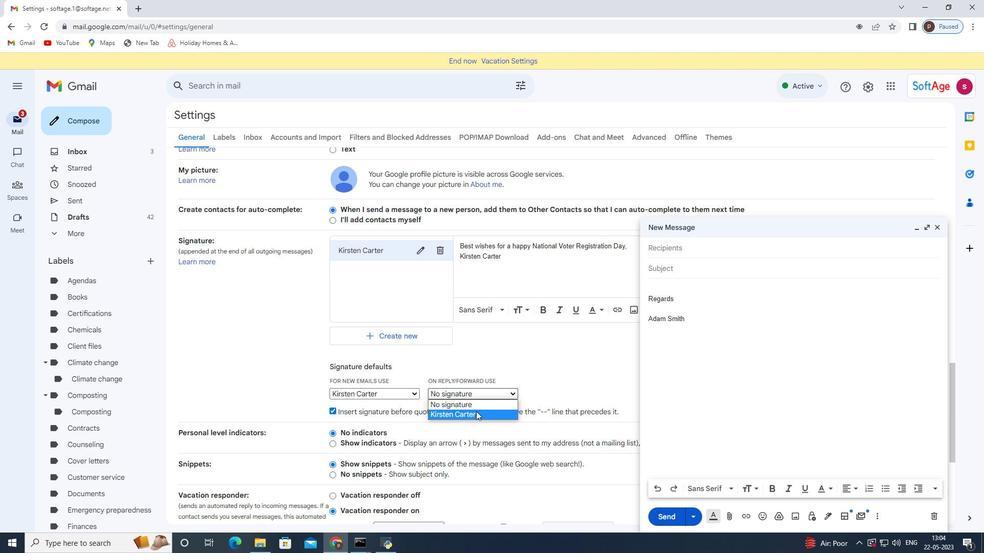 
Action: Mouse moved to (467, 380)
Screenshot: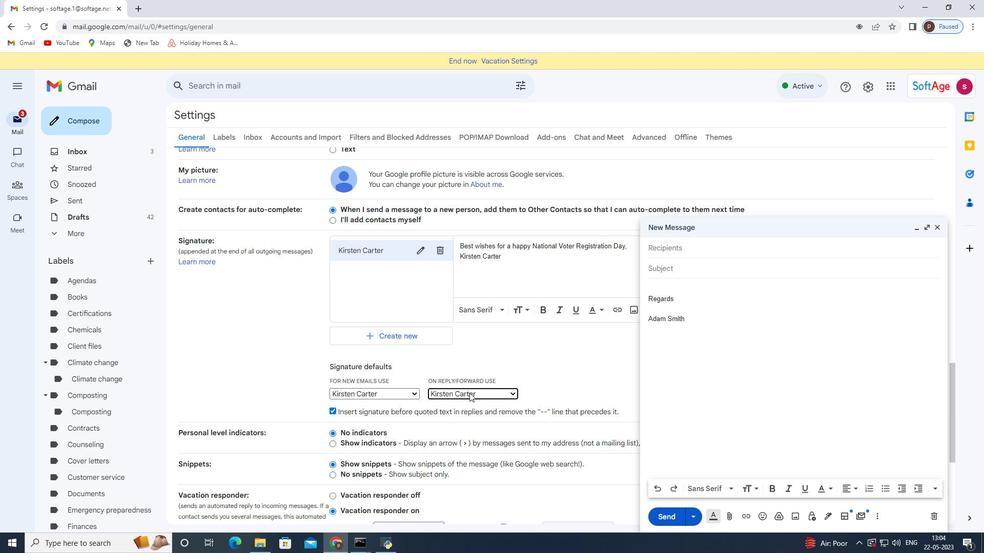 
Action: Mouse scrolled (467, 380) with delta (0, 0)
Screenshot: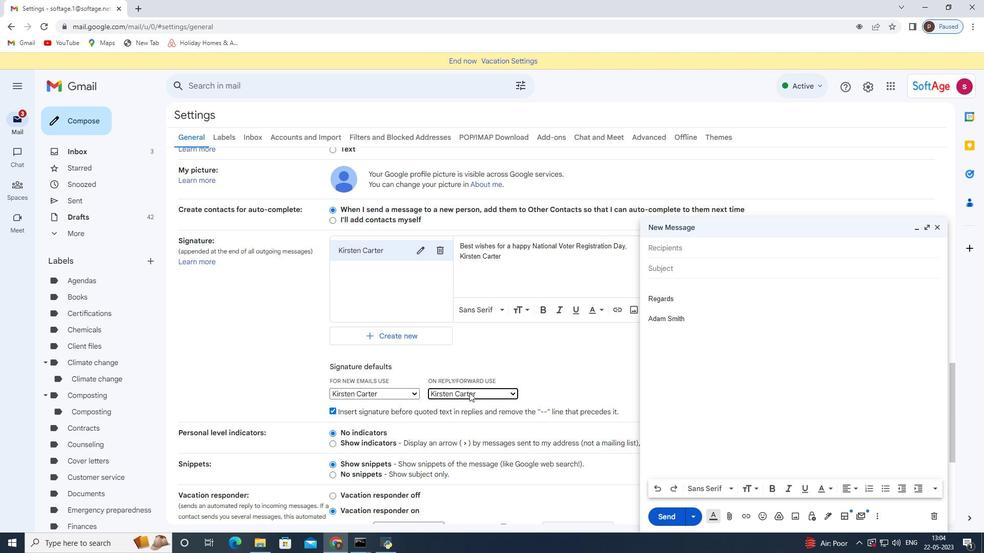 
Action: Mouse scrolled (467, 380) with delta (0, 0)
Screenshot: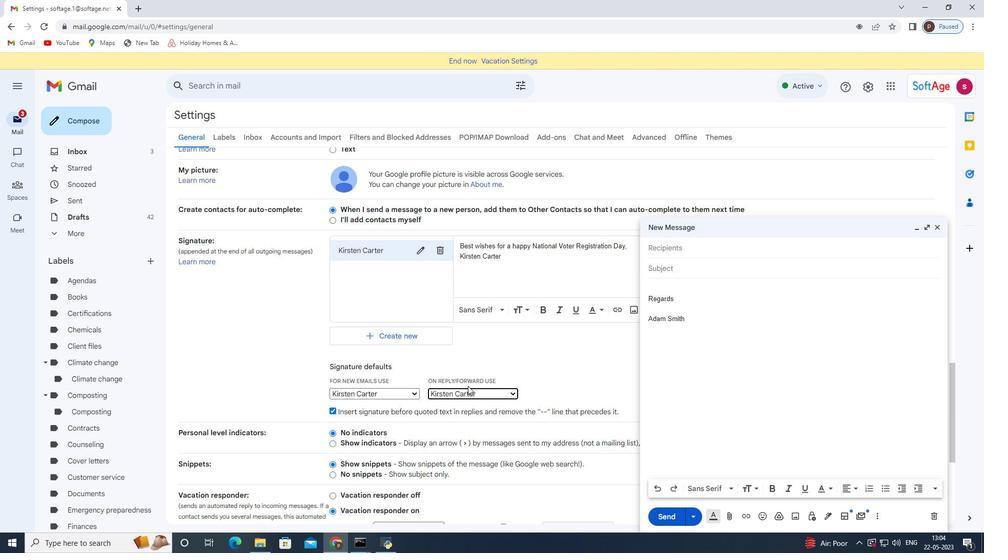 
Action: Mouse scrolled (467, 380) with delta (0, 0)
Screenshot: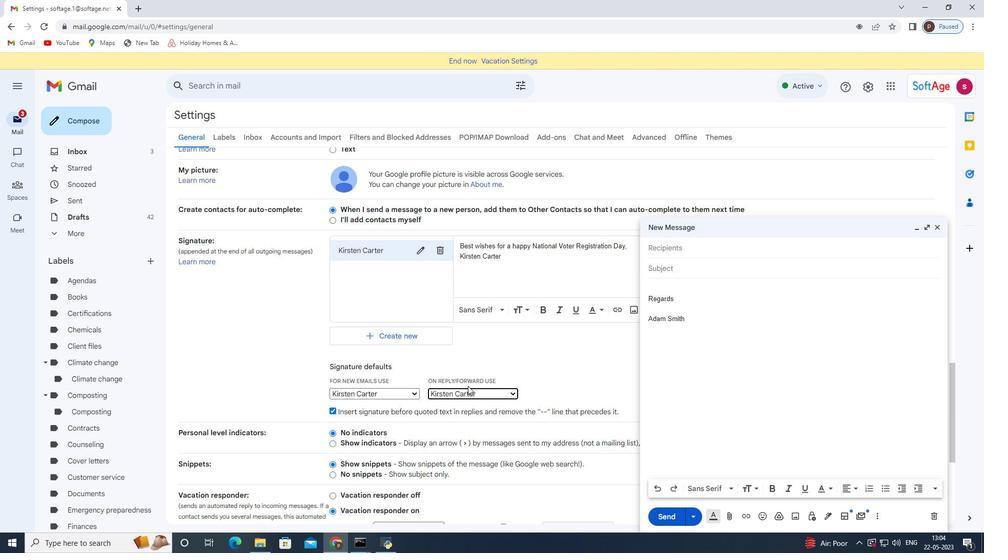 
Action: Mouse scrolled (467, 380) with delta (0, 0)
Screenshot: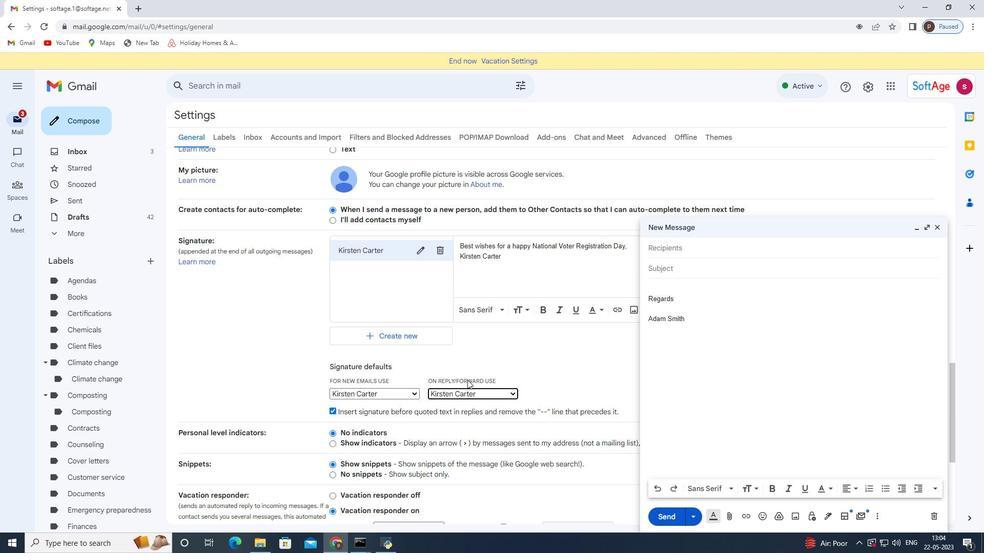 
Action: Mouse moved to (463, 381)
Screenshot: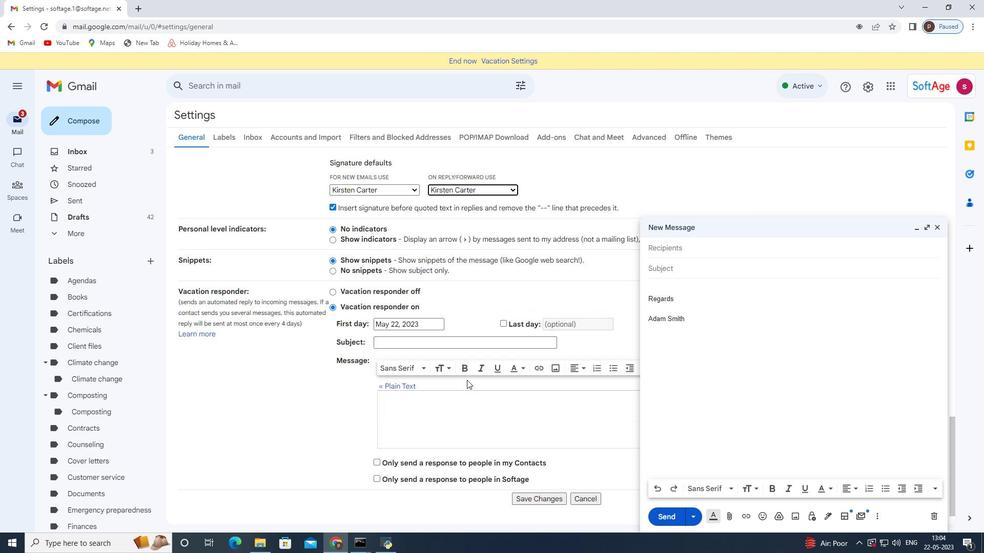 
Action: Mouse scrolled (463, 381) with delta (0, 0)
Screenshot: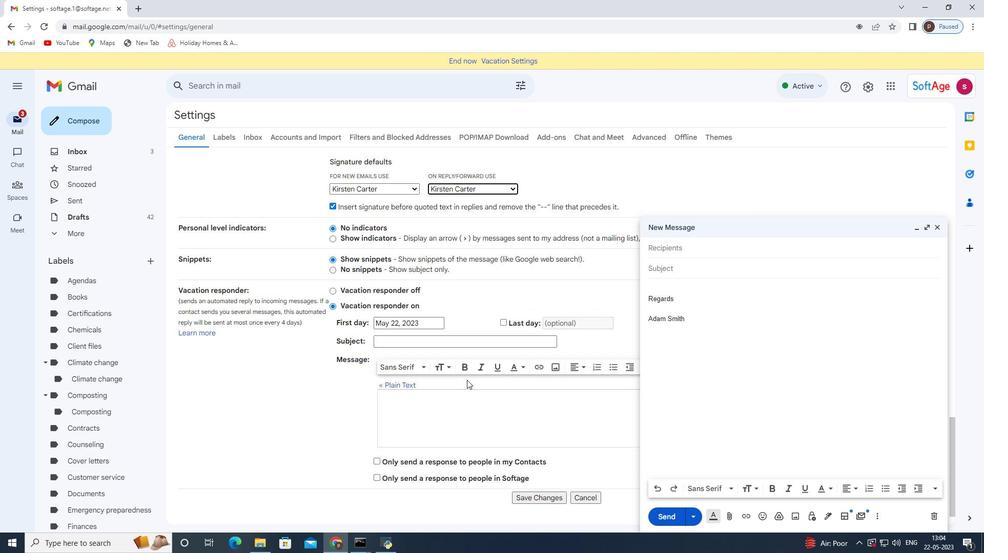 
Action: Mouse moved to (463, 382)
Screenshot: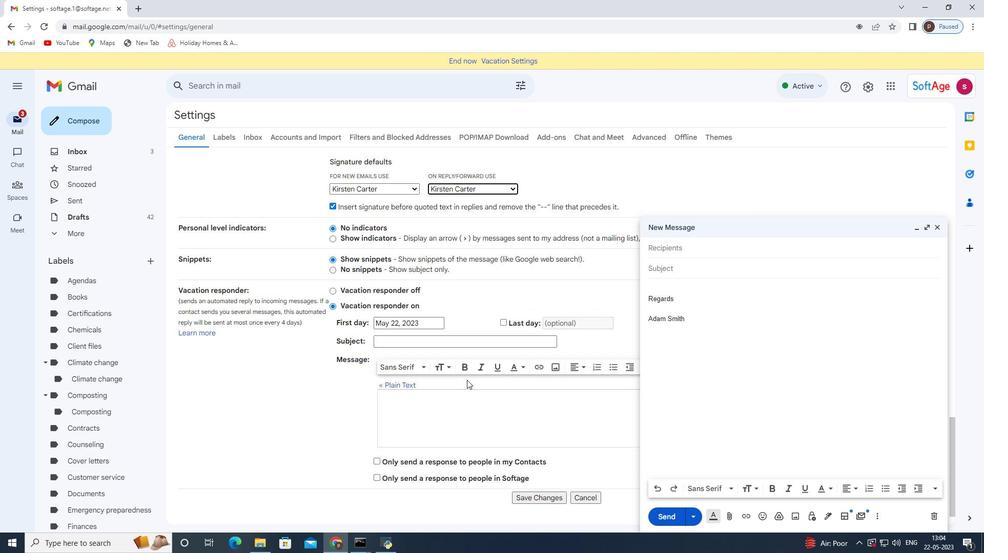 
Action: Mouse scrolled (463, 381) with delta (0, 0)
Screenshot: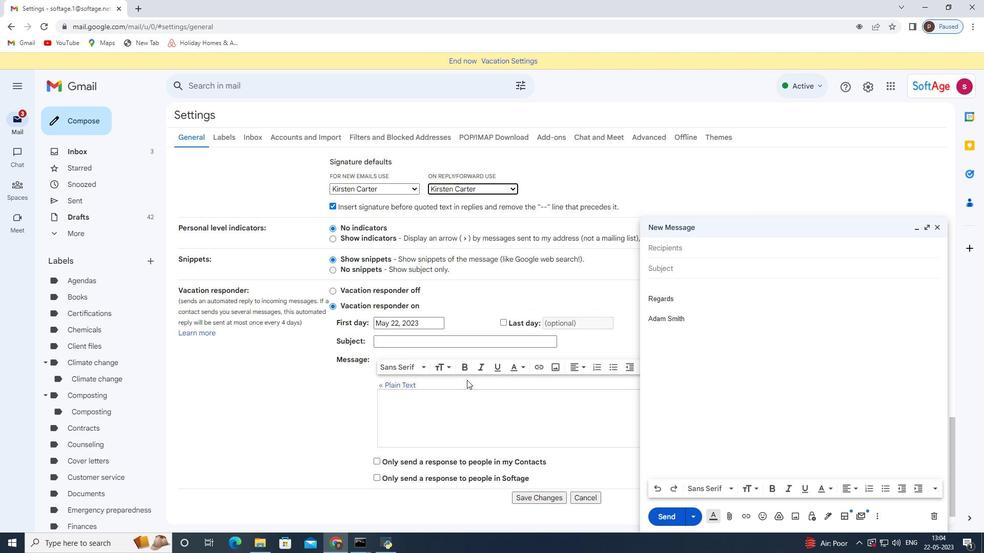 
Action: Mouse moved to (526, 468)
Screenshot: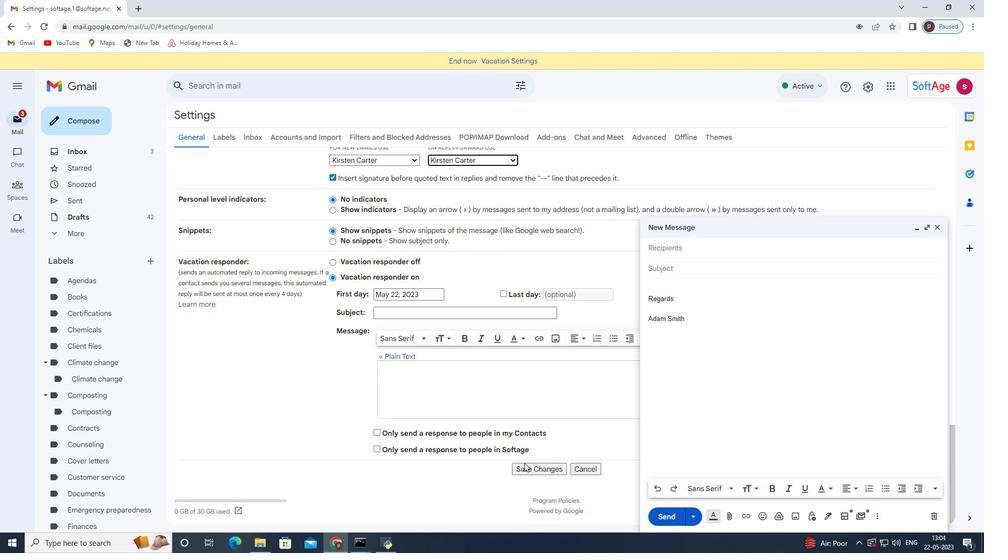 
Action: Mouse pressed left at (526, 468)
Screenshot: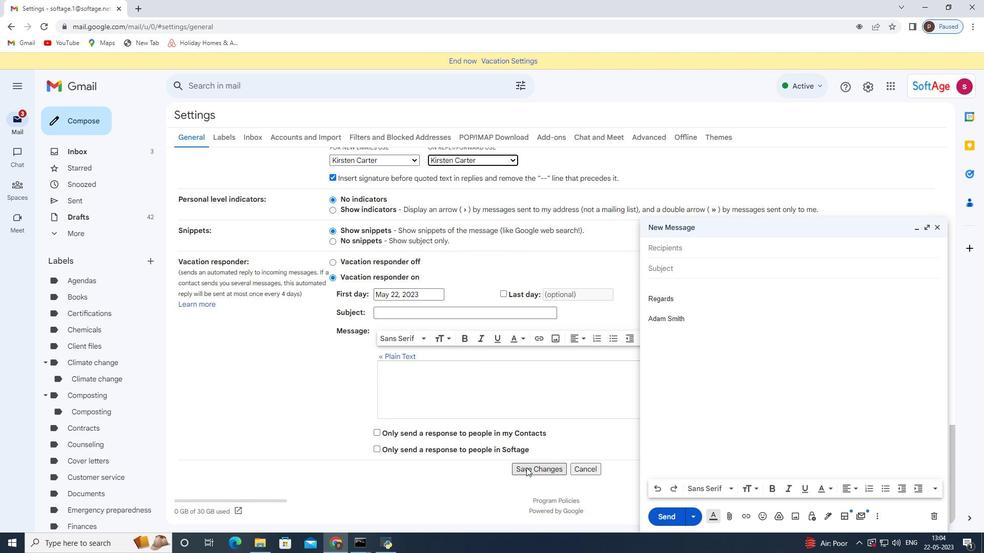 
Action: Mouse moved to (936, 226)
Screenshot: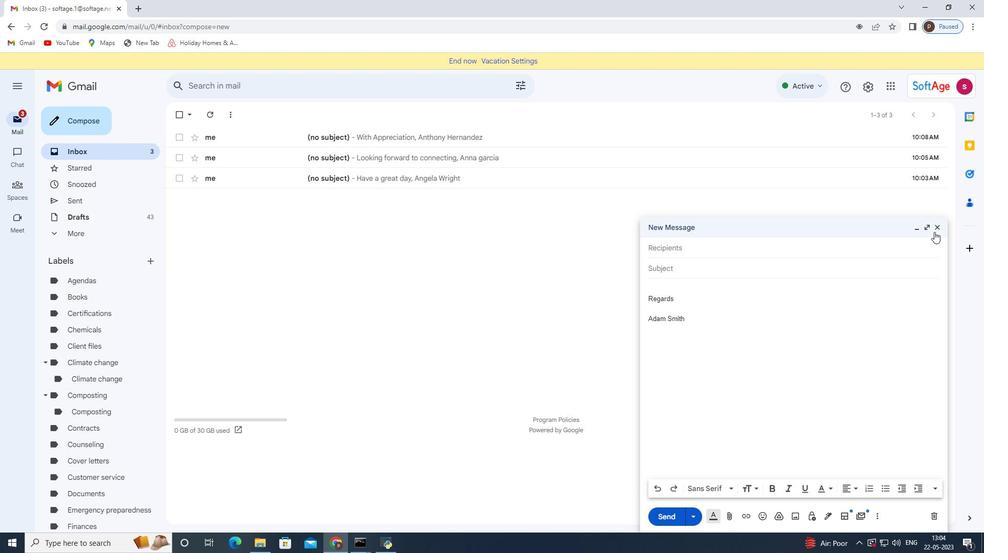 
Action: Mouse pressed left at (936, 226)
Screenshot: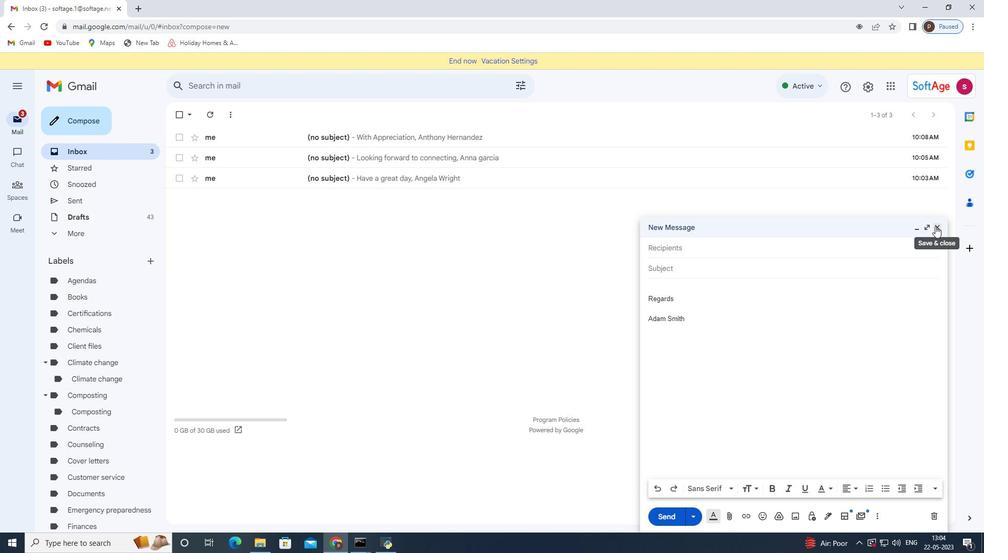 
Action: Mouse moved to (87, 111)
Screenshot: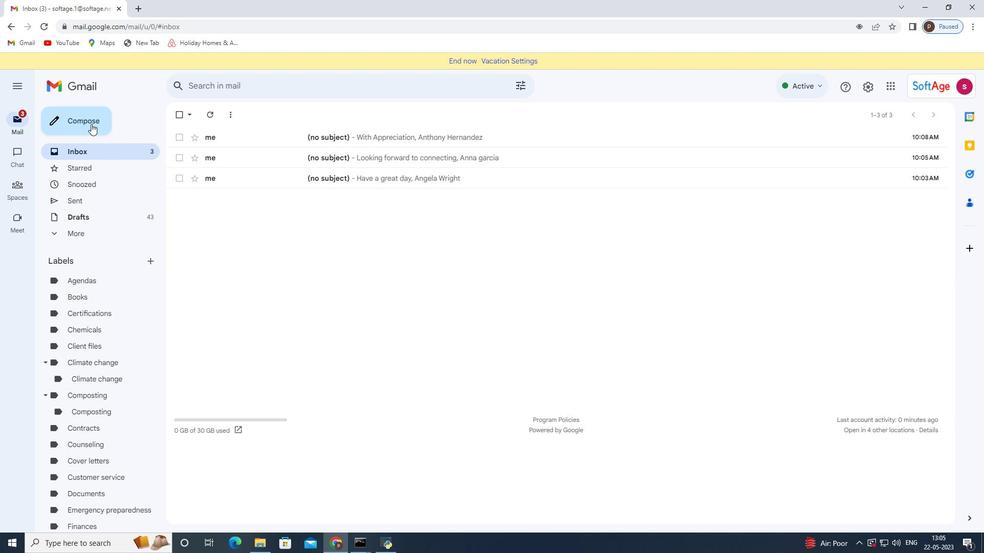 
Action: Mouse pressed left at (87, 111)
Screenshot: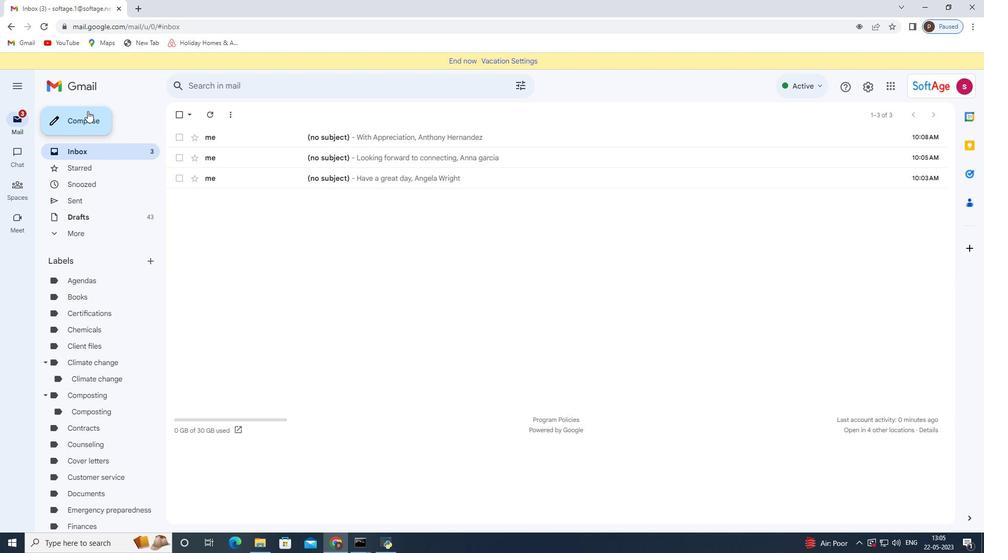 
Action: Mouse moved to (686, 250)
Screenshot: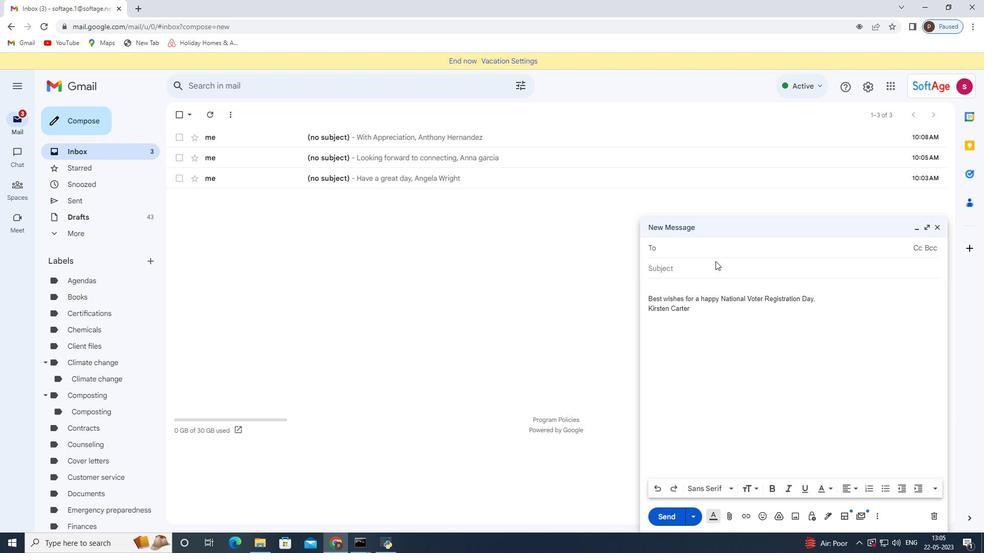 
Action: Key pressed softage.3<Key.shift>@softage.net
Screenshot: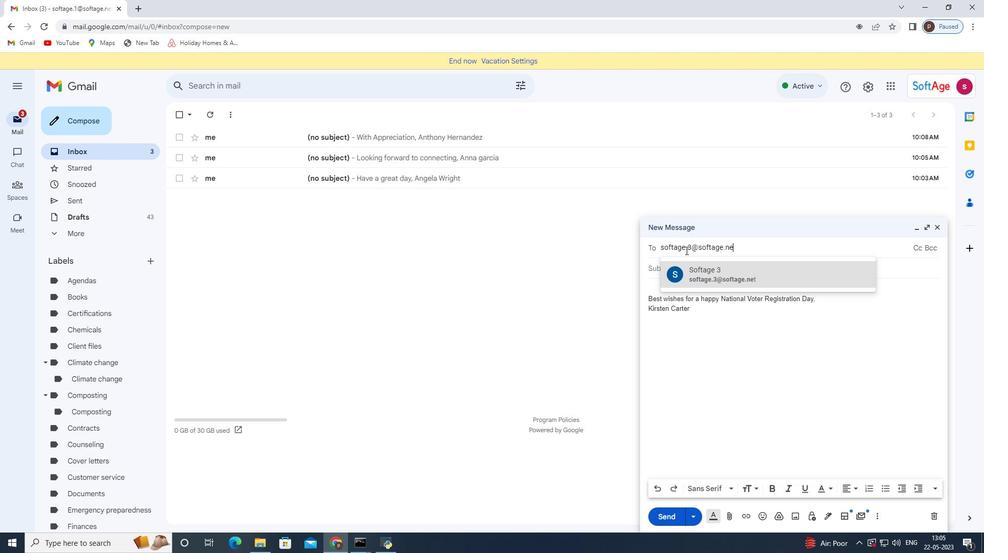 
Action: Mouse moved to (775, 275)
Screenshot: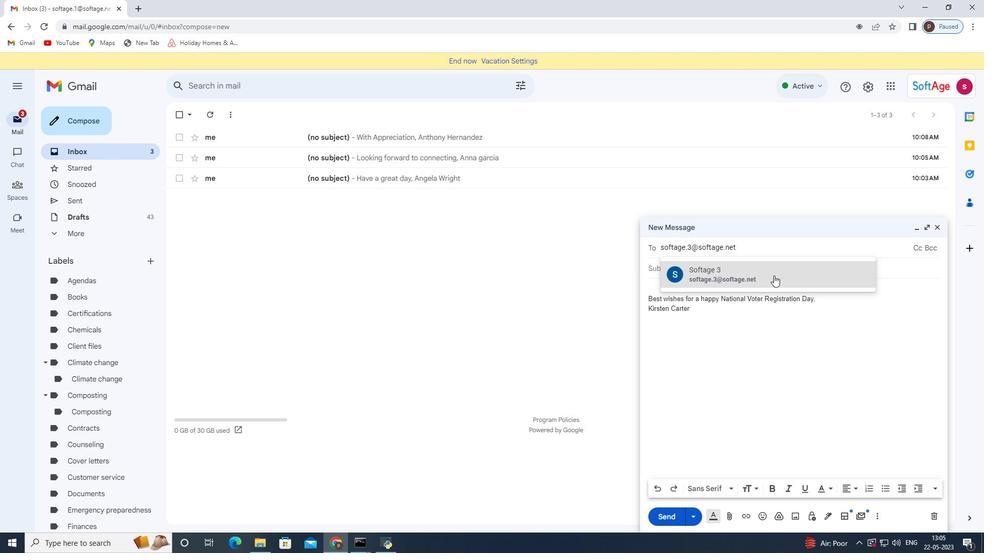 
Action: Mouse pressed left at (775, 275)
Screenshot: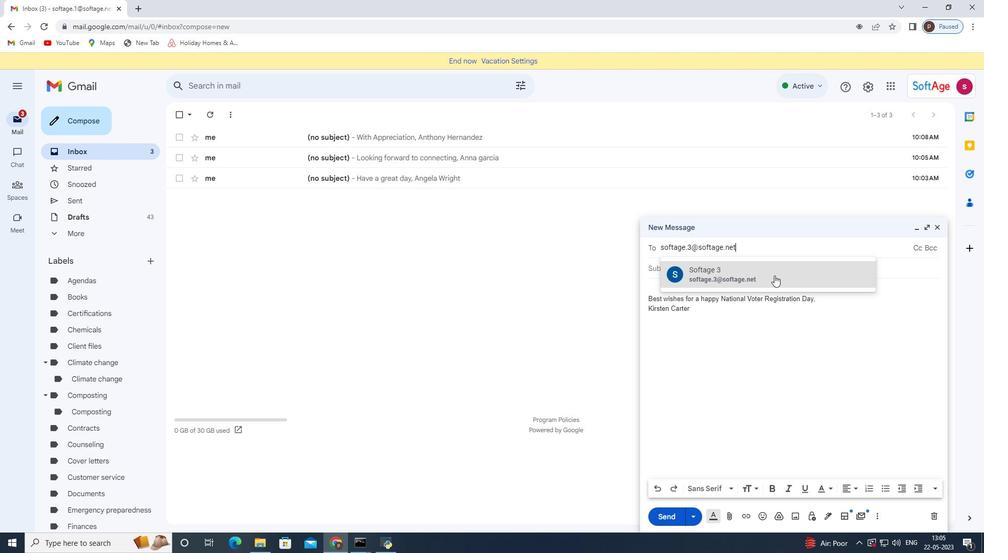 
Action: Mouse moved to (877, 516)
Screenshot: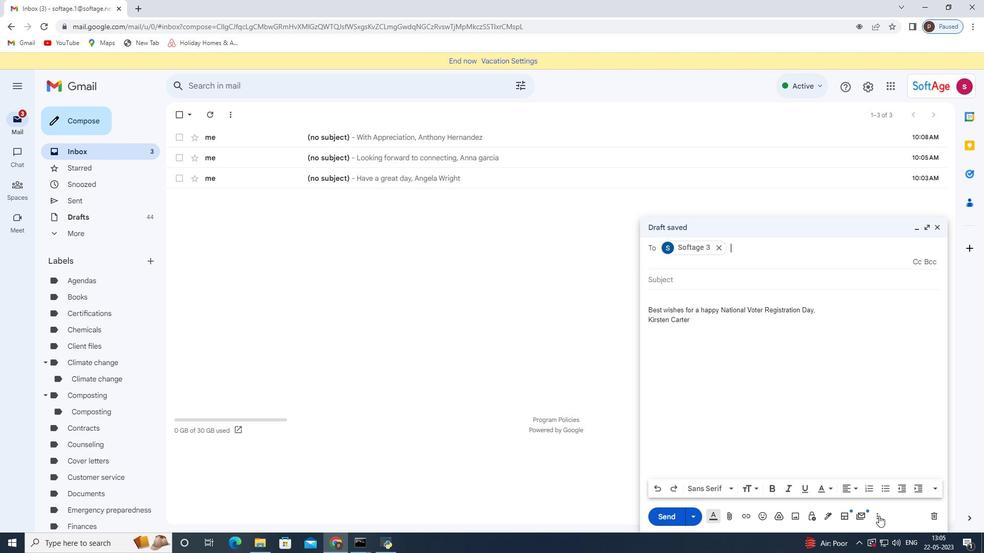 
Action: Mouse pressed left at (877, 516)
Screenshot: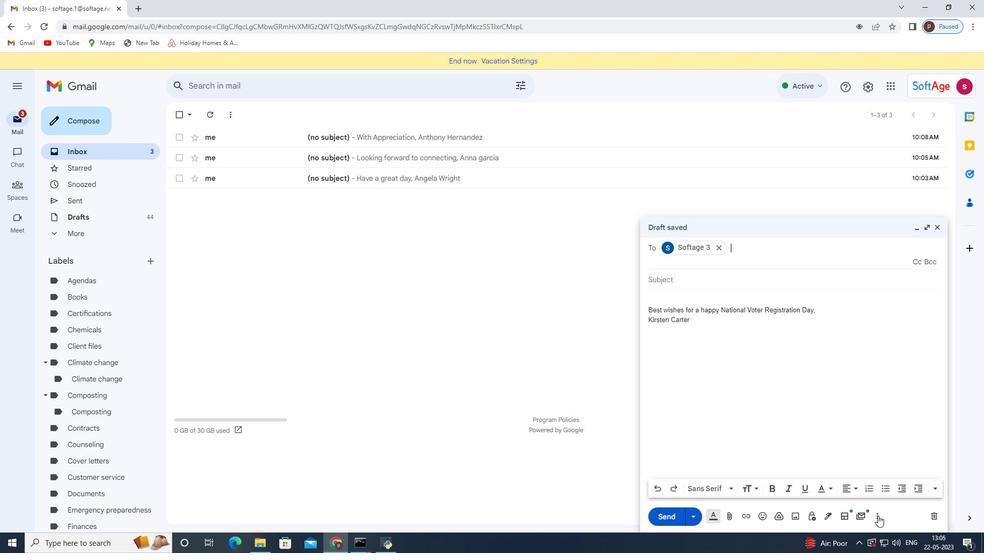 
Action: Mouse moved to (819, 414)
Screenshot: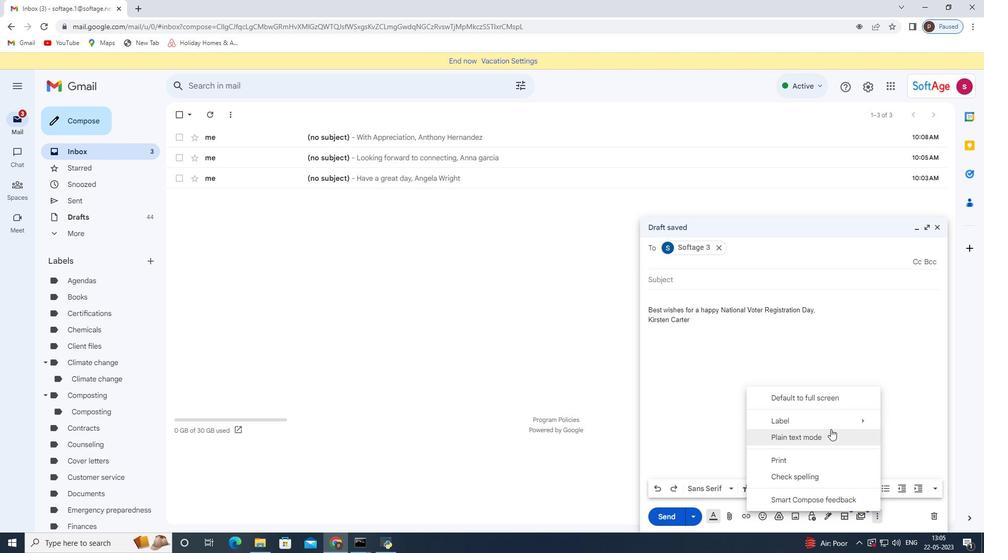 
Action: Mouse pressed left at (819, 414)
Screenshot: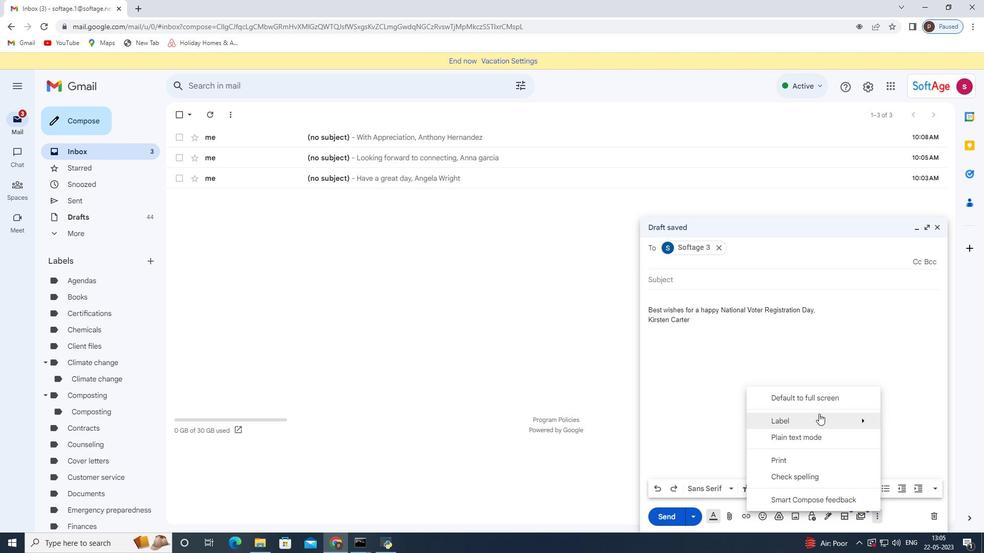 
Action: Mouse moved to (648, 404)
Screenshot: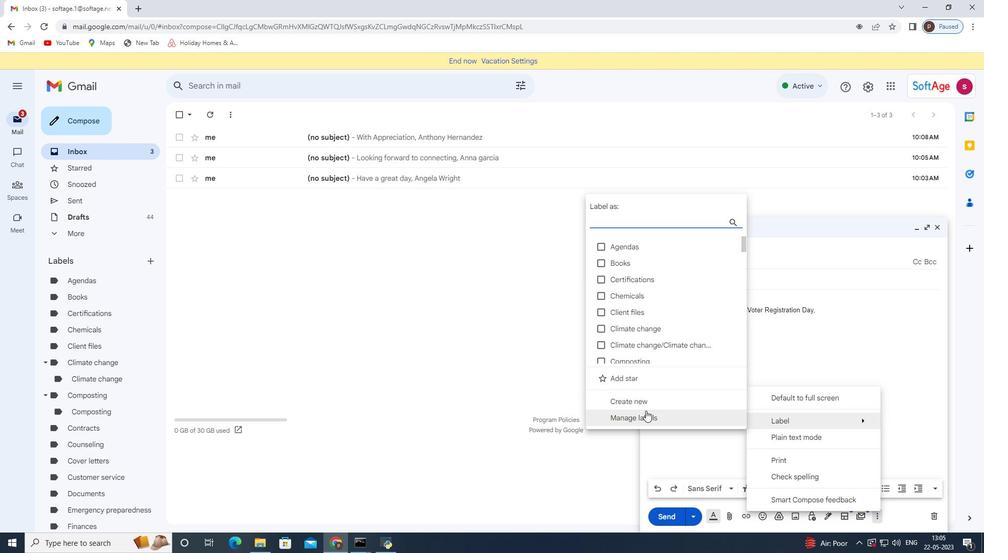 
Action: Mouse pressed left at (648, 404)
Screenshot: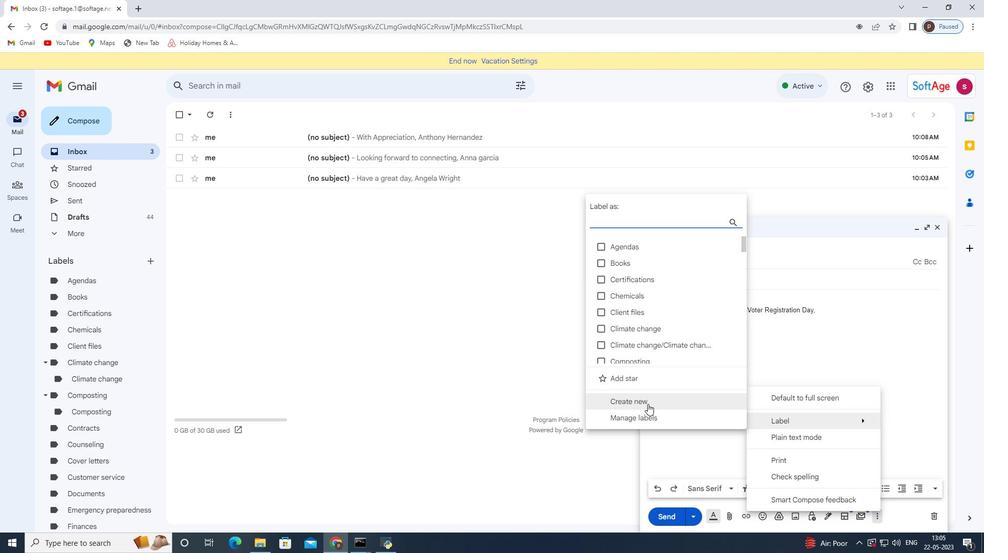 
Action: Mouse moved to (448, 281)
Screenshot: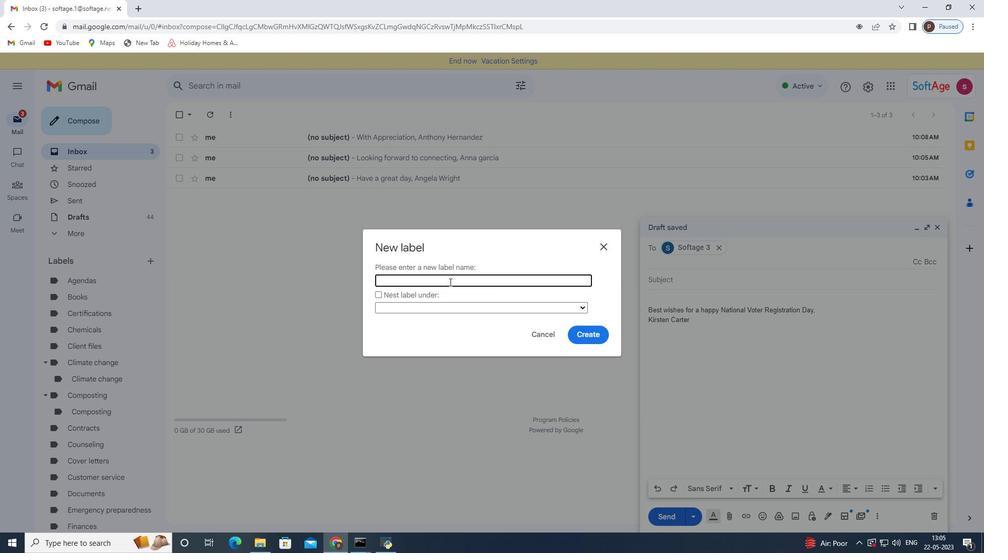 
Action: Mouse pressed left at (448, 281)
Screenshot: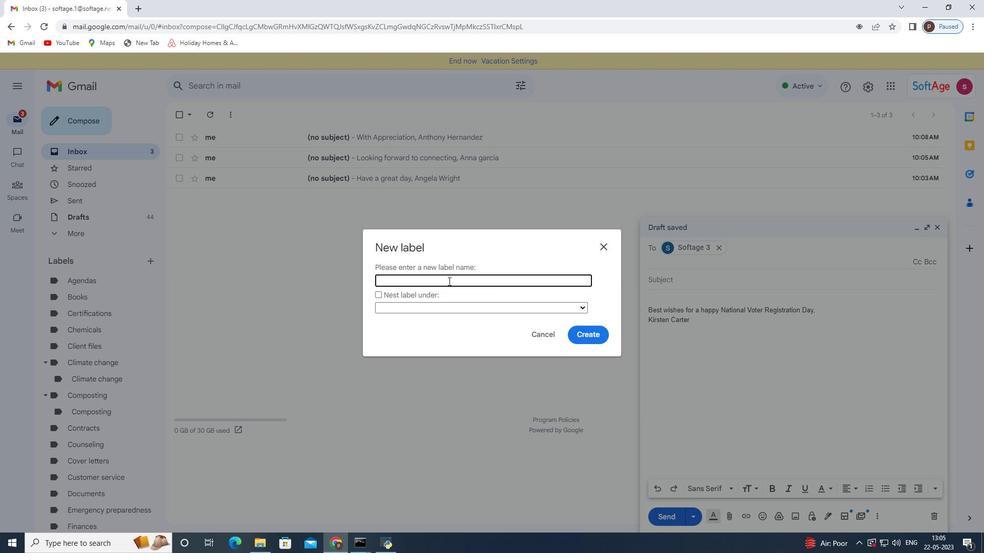 
Action: Key pressed <Key.shift><Key.shift><Key.shift><Key.shift><Key.shift><Key.shift><Key.shift><Key.shift><Key.shift>Im<Key.backspace>nventory<Key.space>management
Screenshot: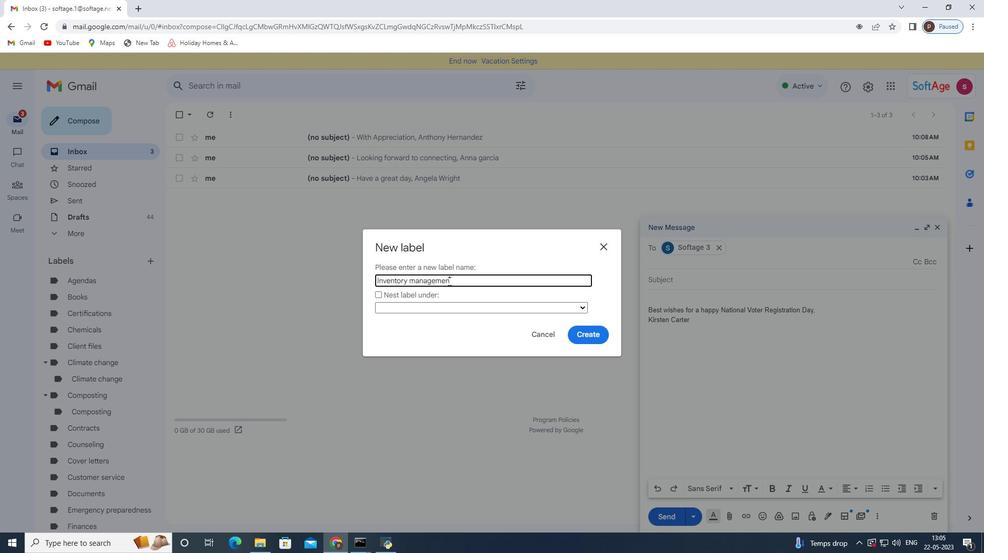 
Action: Mouse moved to (598, 334)
Screenshot: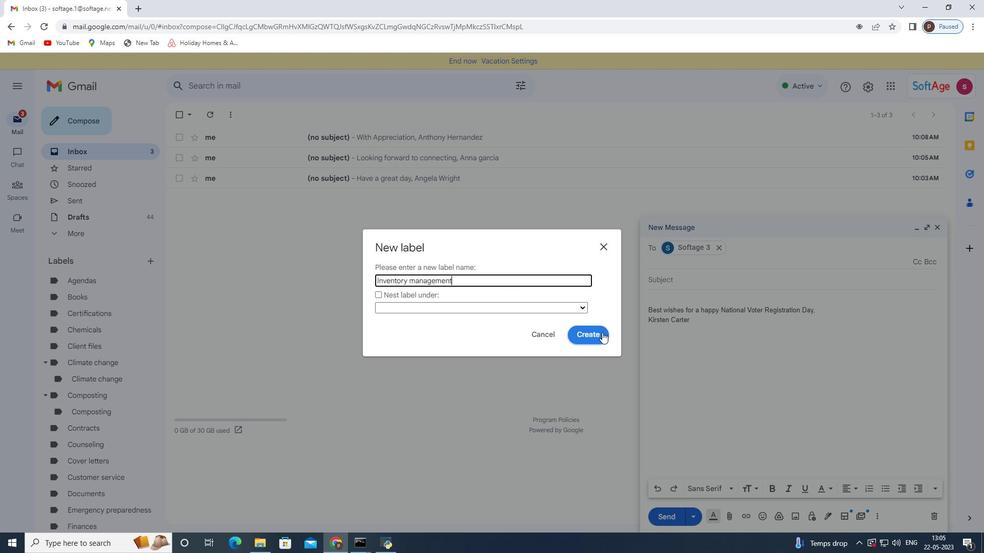 
Action: Mouse pressed left at (598, 334)
Screenshot: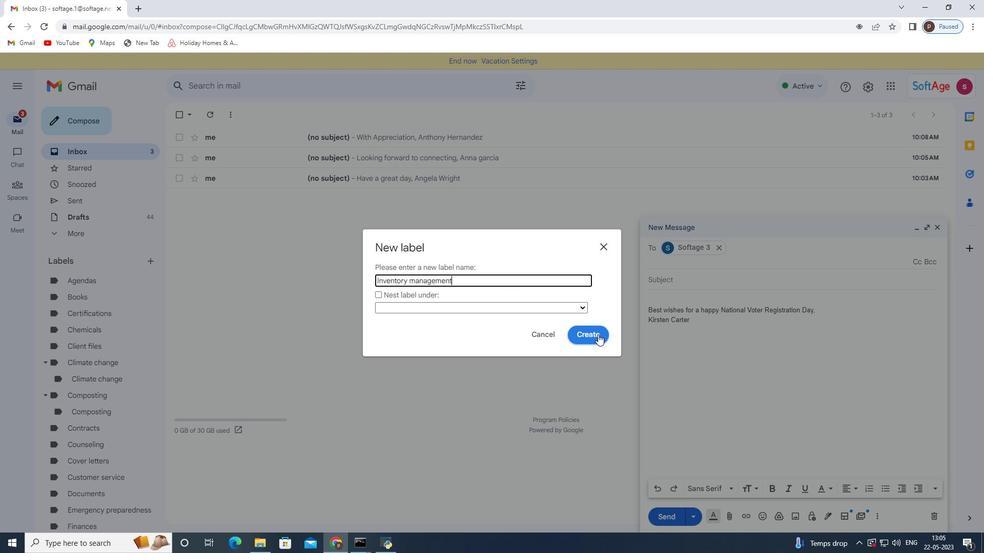 
Action: Mouse moved to (666, 518)
Screenshot: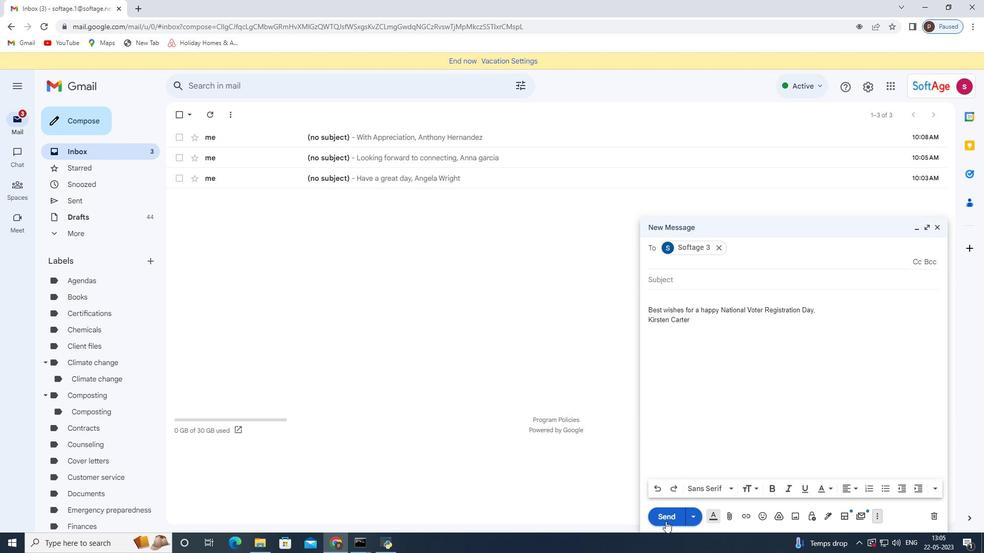 
Action: Mouse pressed left at (666, 518)
Screenshot: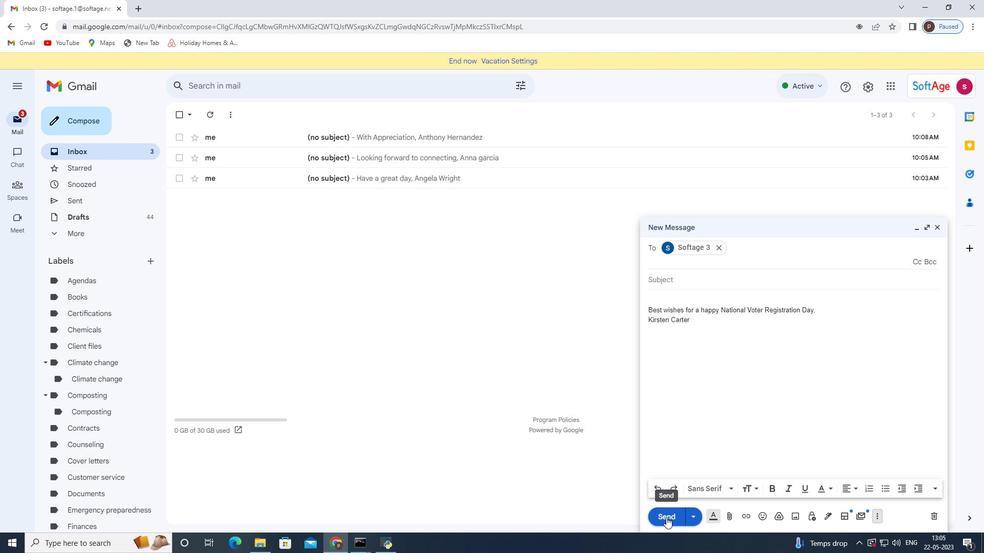 
Action: Mouse moved to (523, 484)
Screenshot: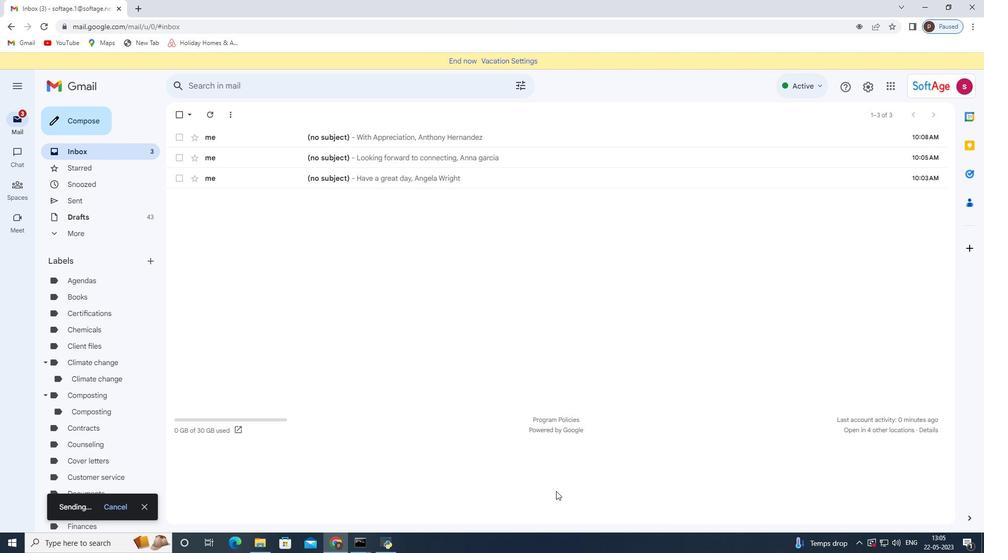 
